 Task: Add a signature Jazmin Davis containing Best wishes for a happy National Teachers Day, Jazmin Davis to email address softage.8@softage.net and add a folder Assignments
Action: Mouse moved to (102, 141)
Screenshot: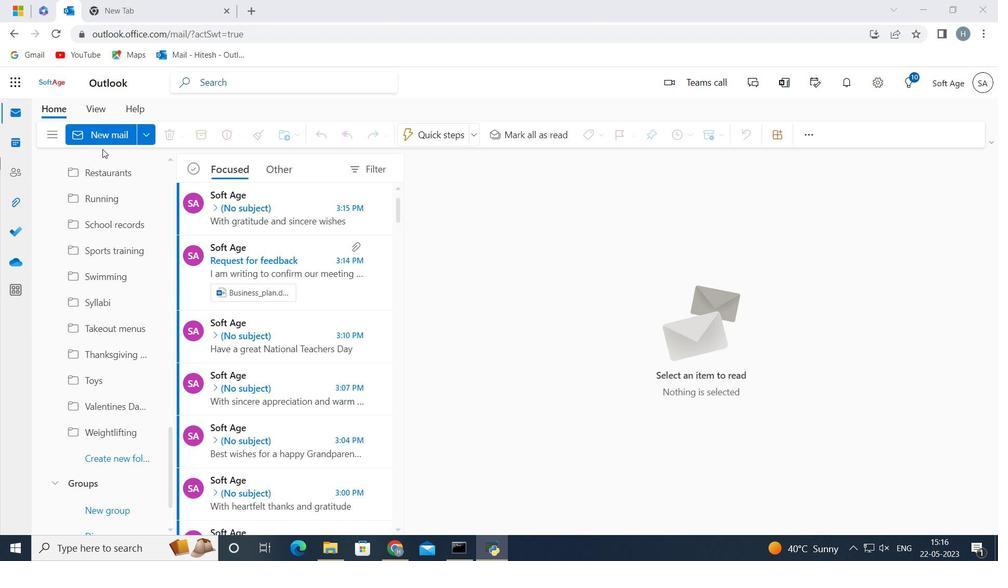 
Action: Mouse pressed left at (102, 141)
Screenshot: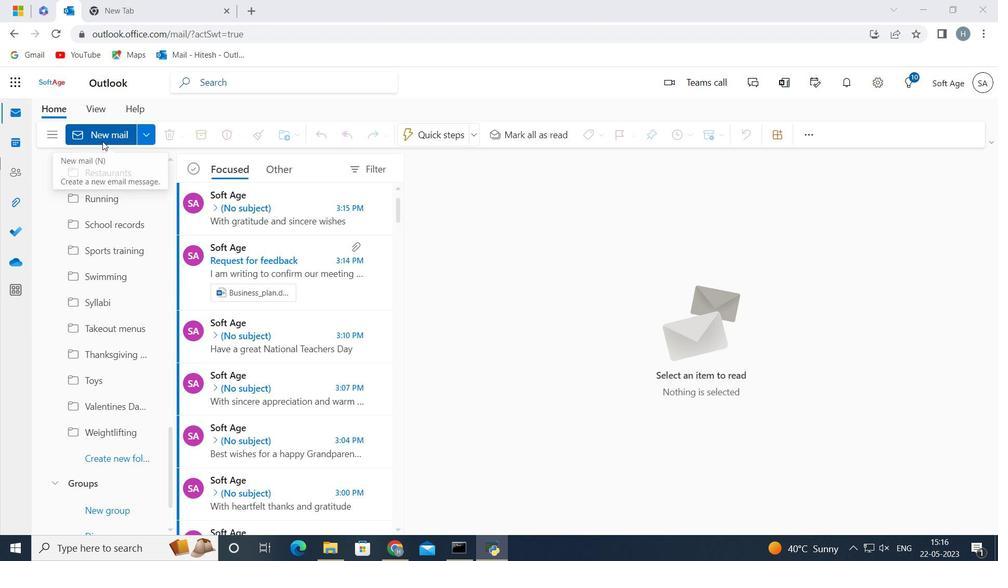 
Action: Mouse moved to (817, 139)
Screenshot: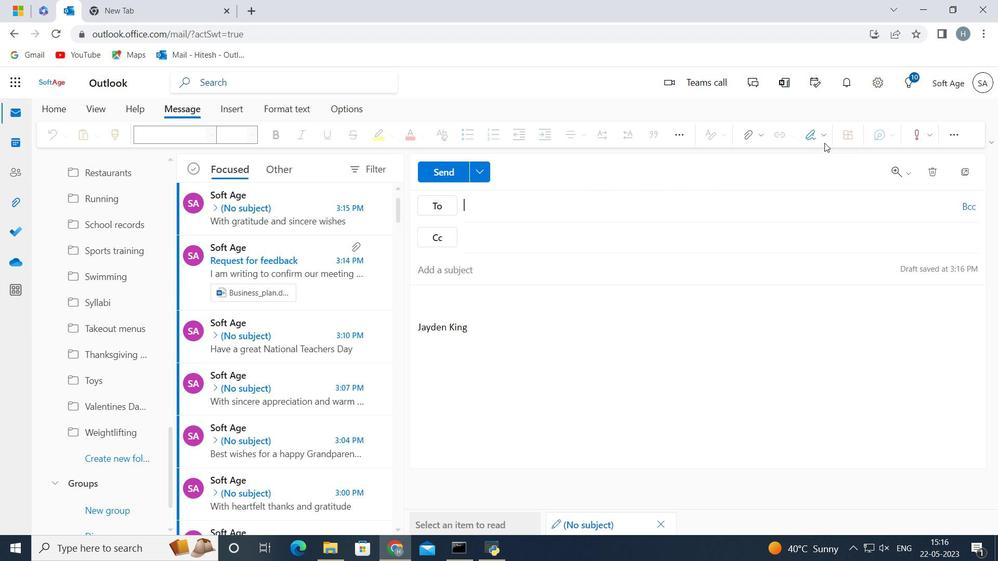 
Action: Mouse pressed left at (817, 139)
Screenshot: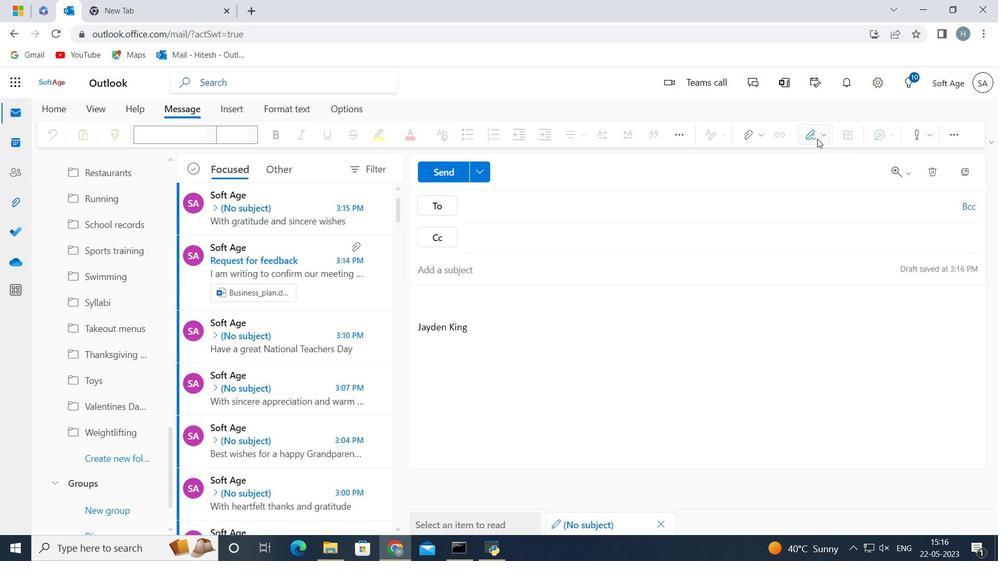 
Action: Mouse moved to (776, 326)
Screenshot: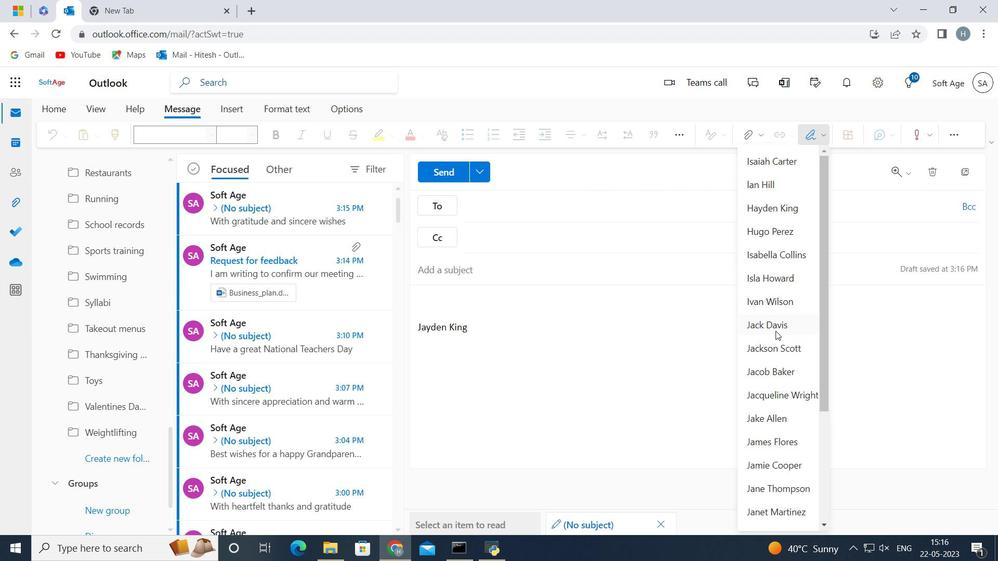 
Action: Mouse scrolled (776, 325) with delta (0, 0)
Screenshot: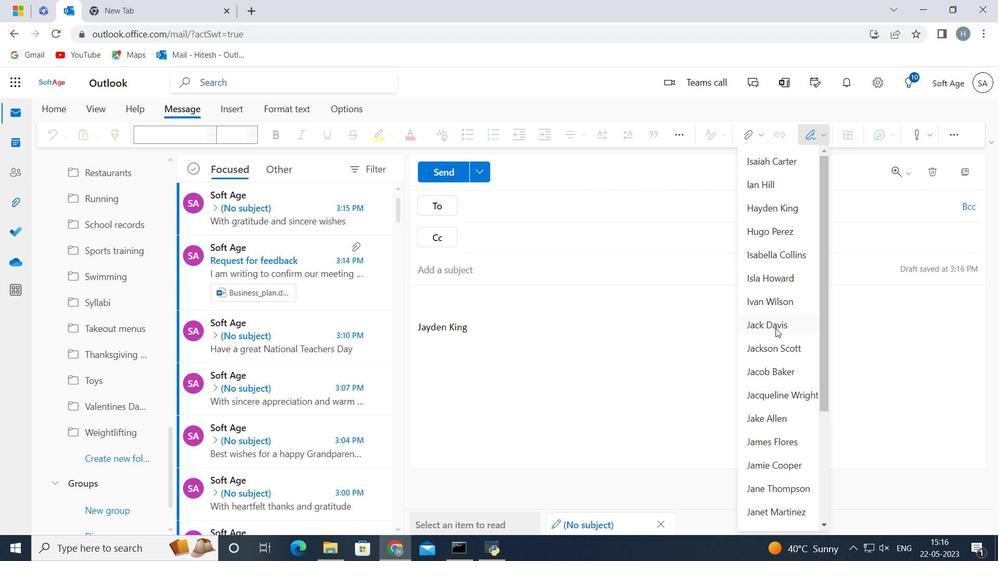 
Action: Mouse scrolled (776, 325) with delta (0, 0)
Screenshot: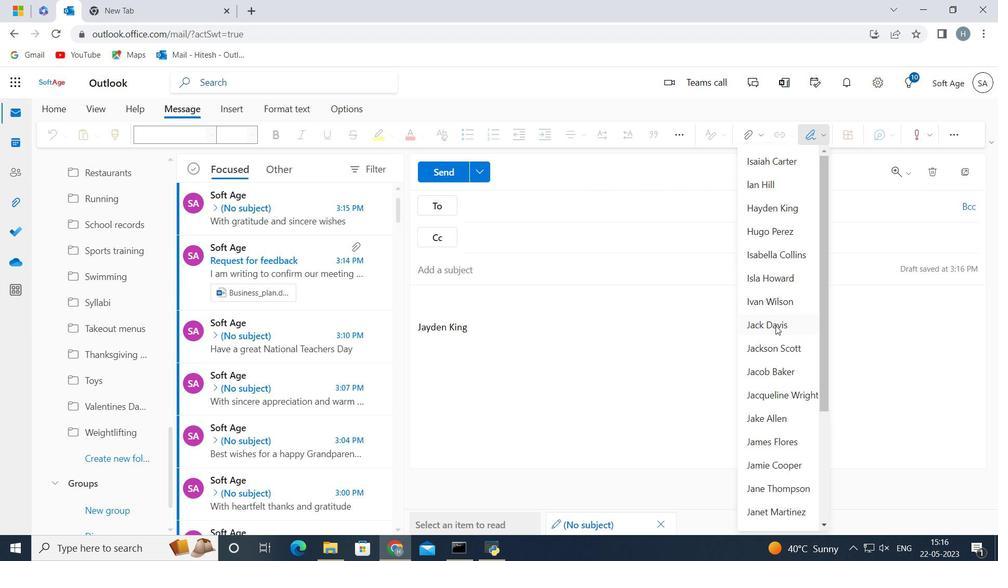 
Action: Mouse scrolled (776, 325) with delta (0, 0)
Screenshot: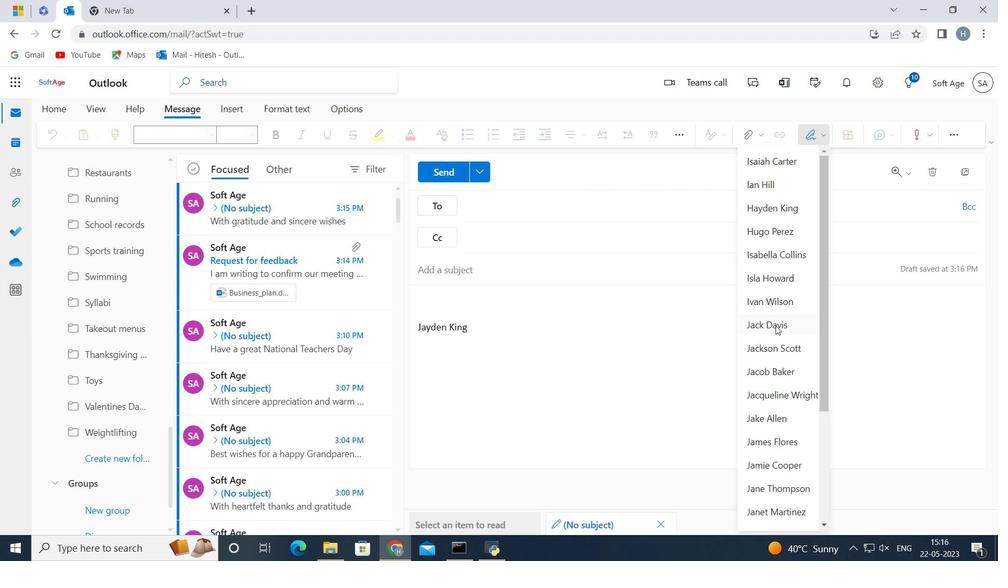 
Action: Mouse scrolled (776, 325) with delta (0, 0)
Screenshot: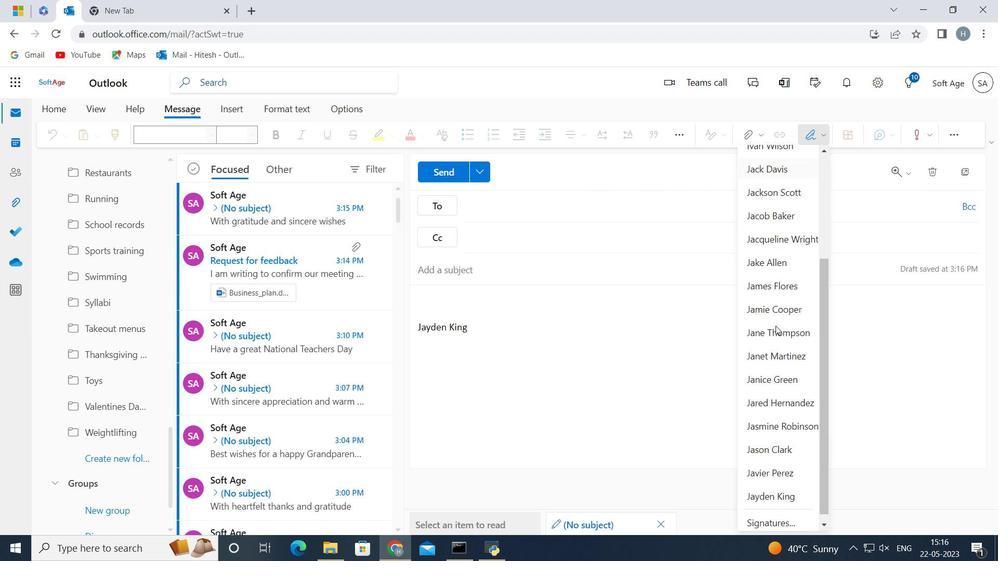 
Action: Mouse scrolled (776, 325) with delta (0, 0)
Screenshot: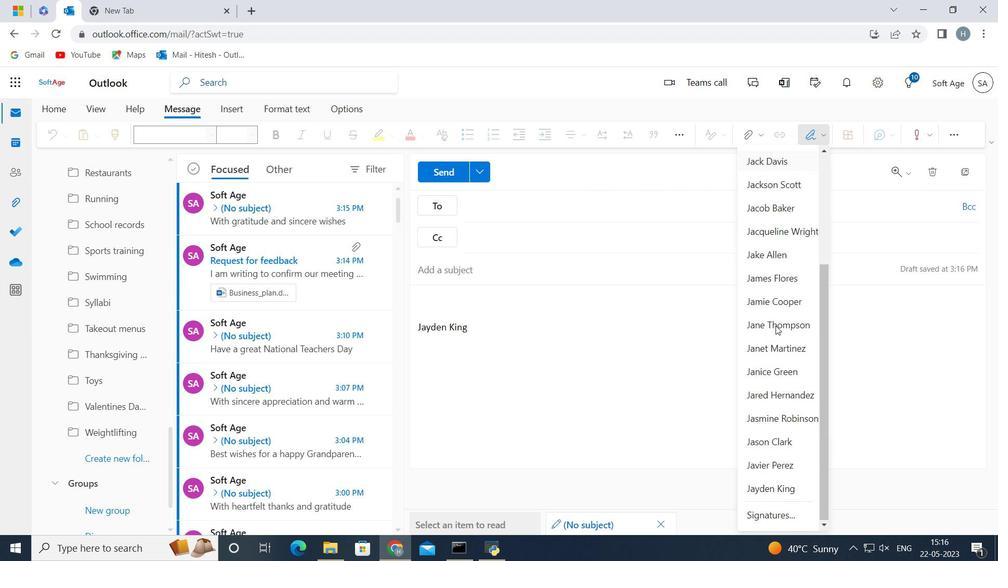 
Action: Mouse scrolled (776, 325) with delta (0, 0)
Screenshot: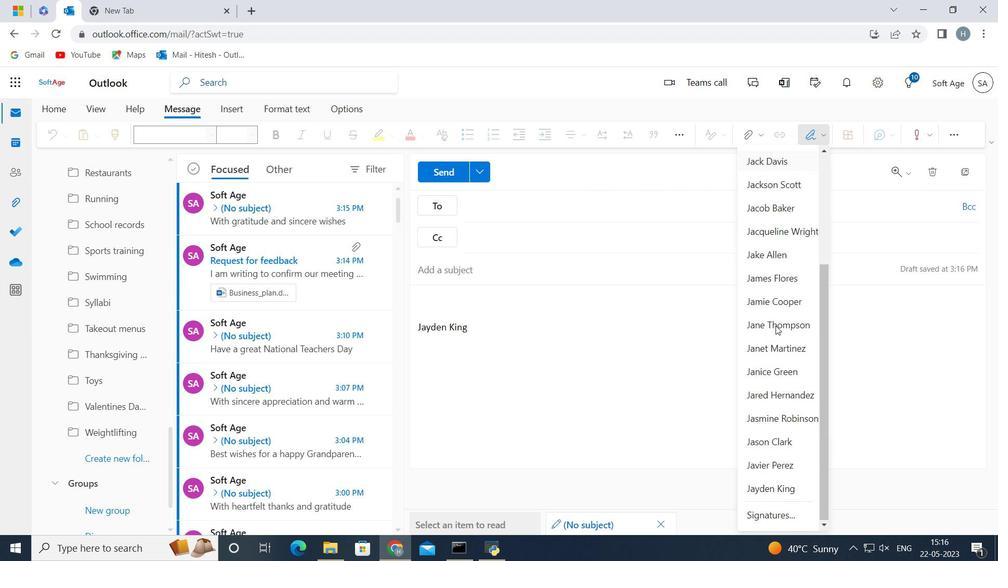
Action: Mouse scrolled (776, 325) with delta (0, 0)
Screenshot: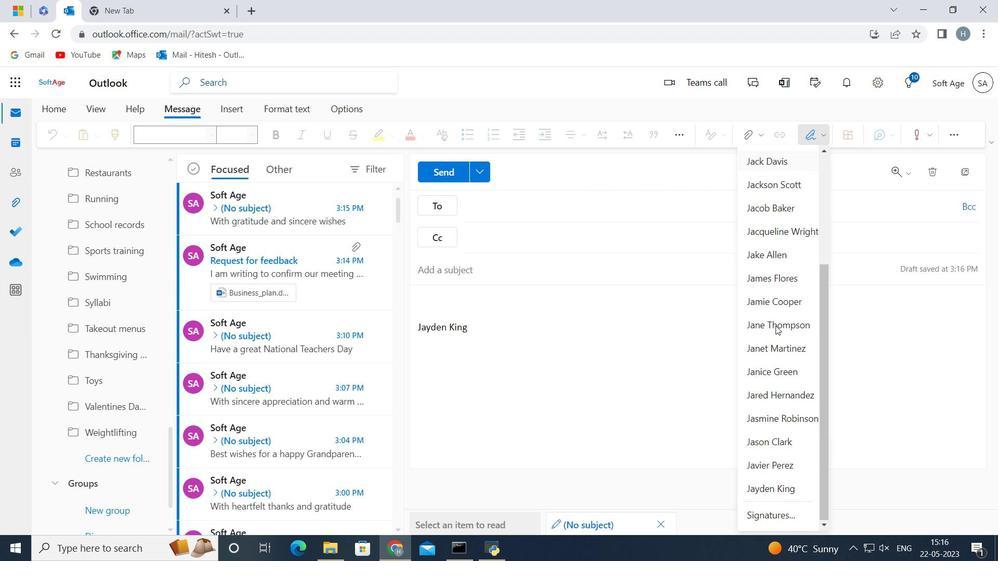 
Action: Mouse scrolled (776, 325) with delta (0, 0)
Screenshot: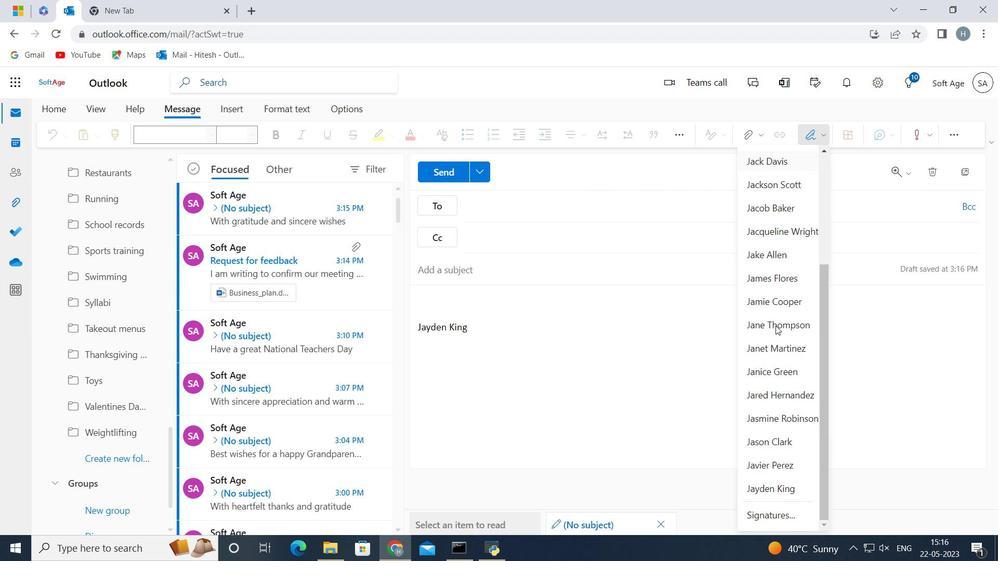 
Action: Mouse moved to (773, 513)
Screenshot: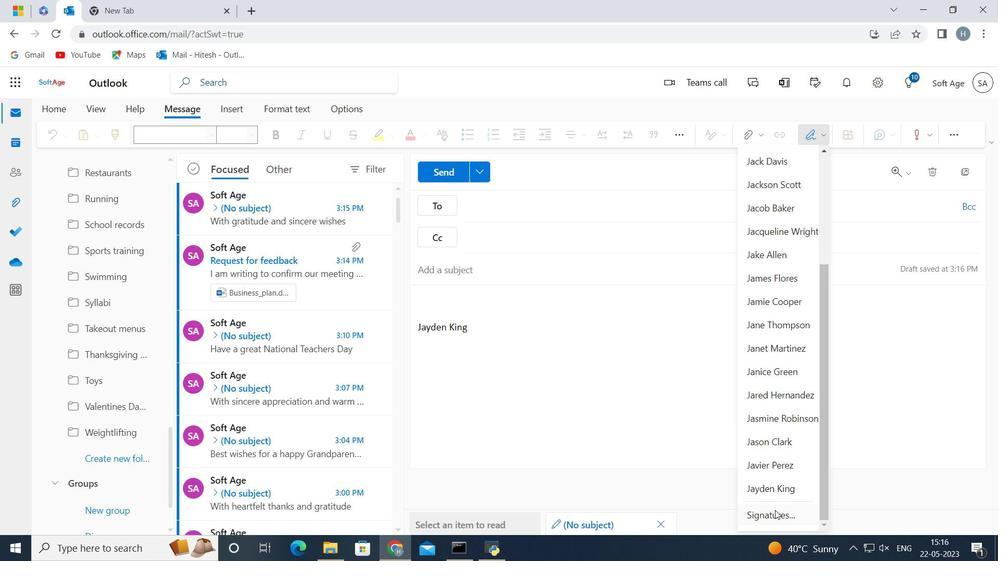 
Action: Mouse pressed left at (773, 513)
Screenshot: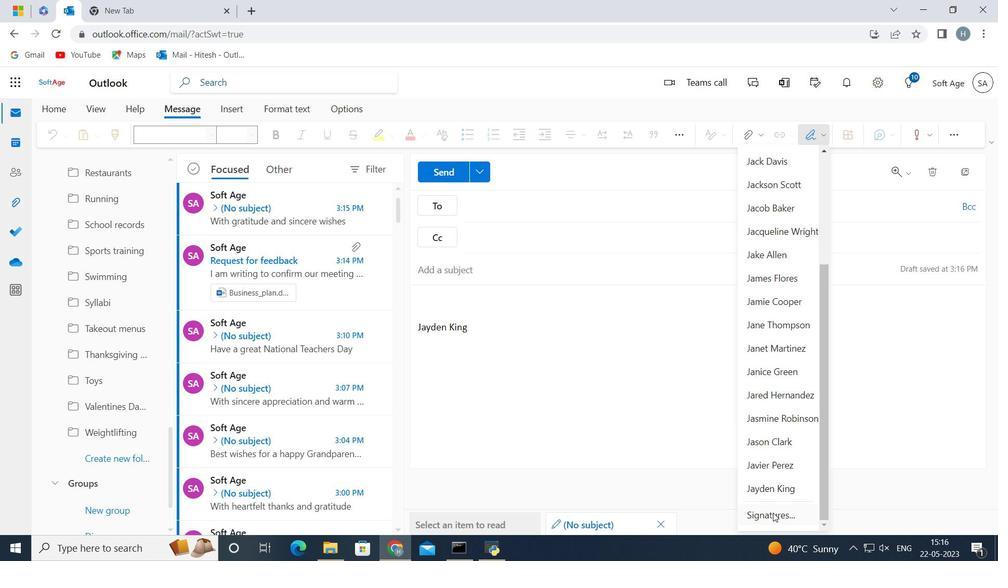 
Action: Mouse moved to (710, 236)
Screenshot: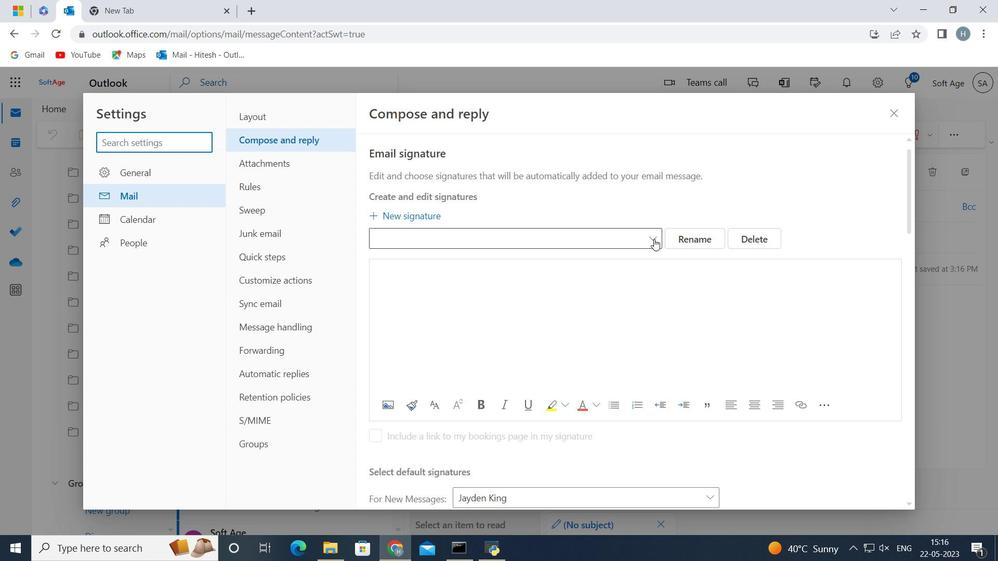 
Action: Mouse pressed left at (710, 236)
Screenshot: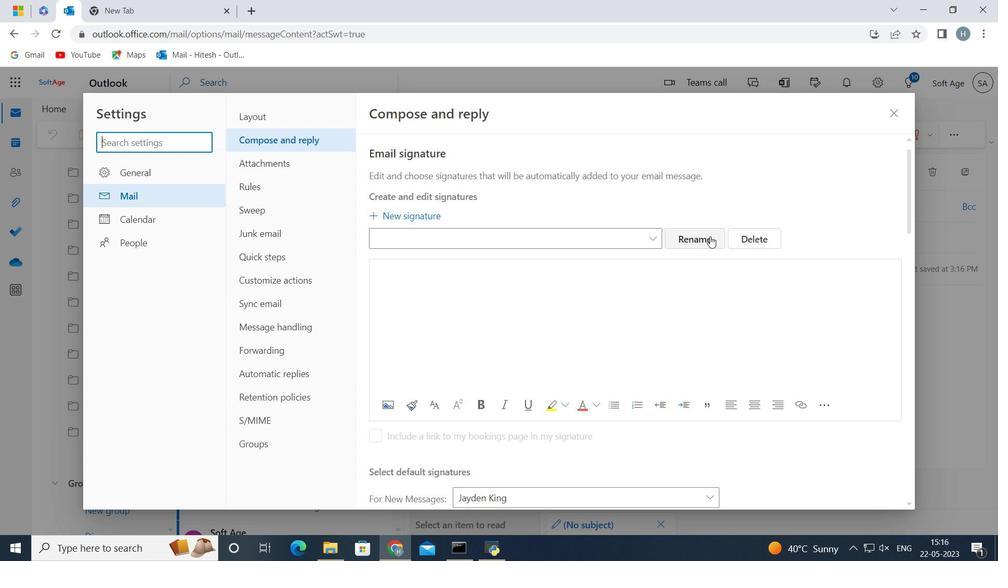 
Action: Mouse moved to (680, 239)
Screenshot: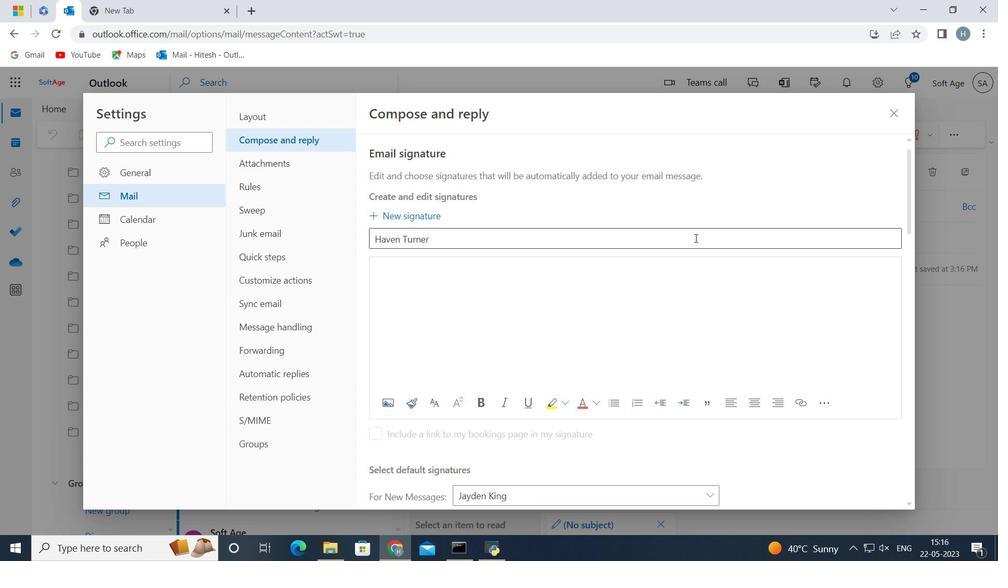 
Action: Mouse pressed left at (680, 239)
Screenshot: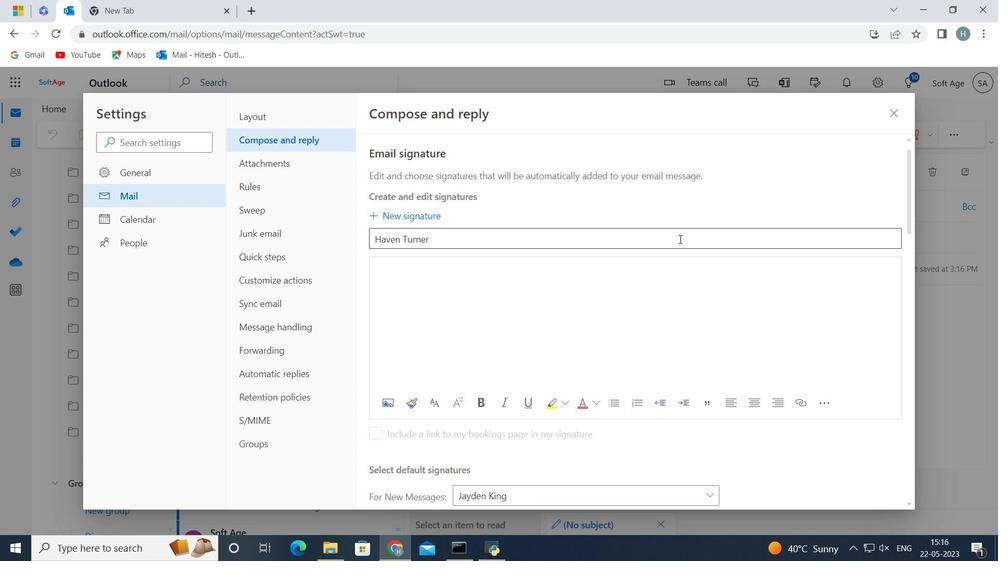 
Action: Key pressed <Key.backspace><Key.backspace><Key.backspace><Key.backspace><Key.backspace><Key.backspace><Key.backspace><Key.backspace><Key.backspace><Key.backspace><Key.backspace><Key.backspace><Key.backspace><Key.backspace><Key.backspace><Key.backspace><Key.backspace><Key.backspace><Key.backspace><Key.shift>Jazmin<Key.space><Key.shift>Davis
Screenshot: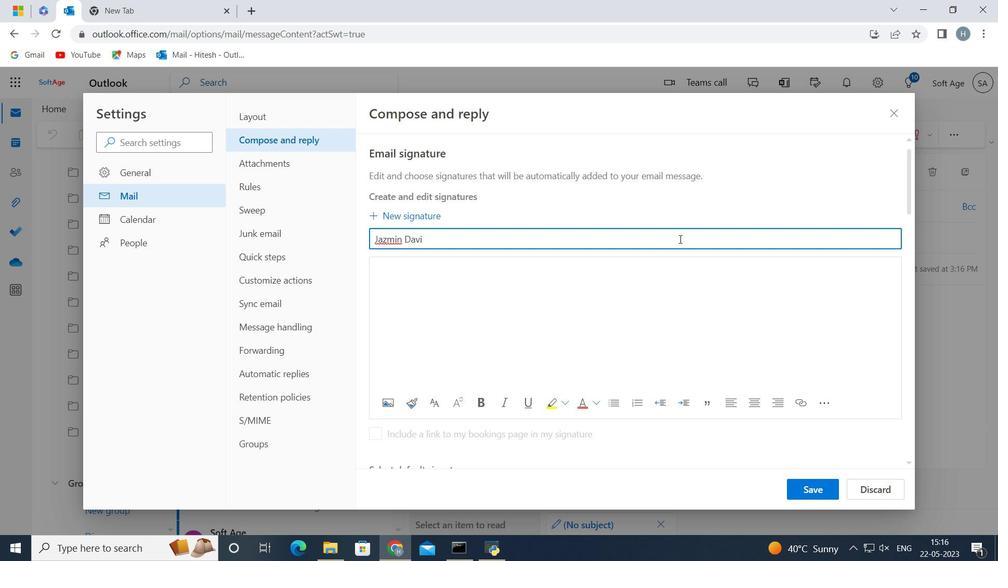 
Action: Mouse moved to (609, 314)
Screenshot: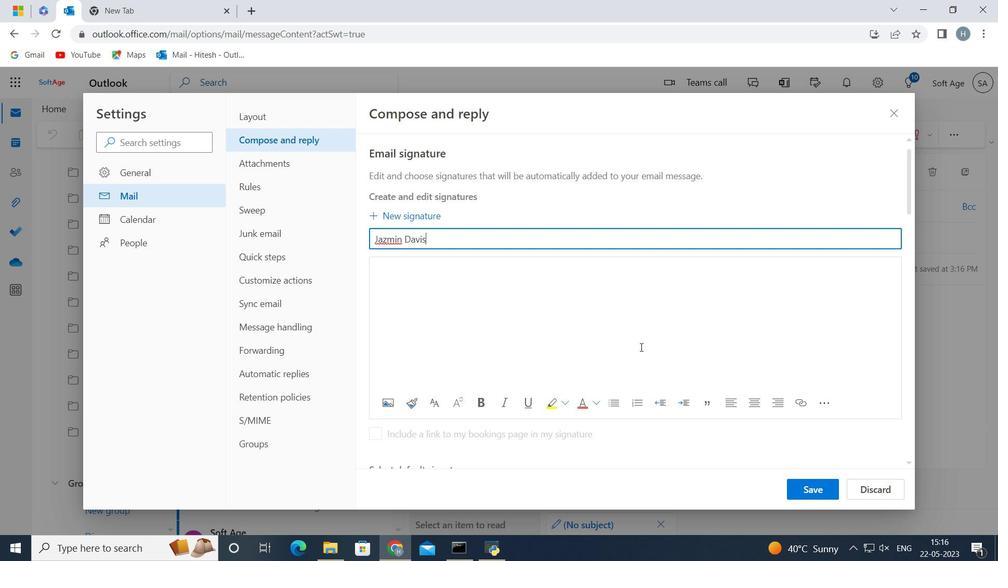
Action: Mouse pressed left at (609, 314)
Screenshot: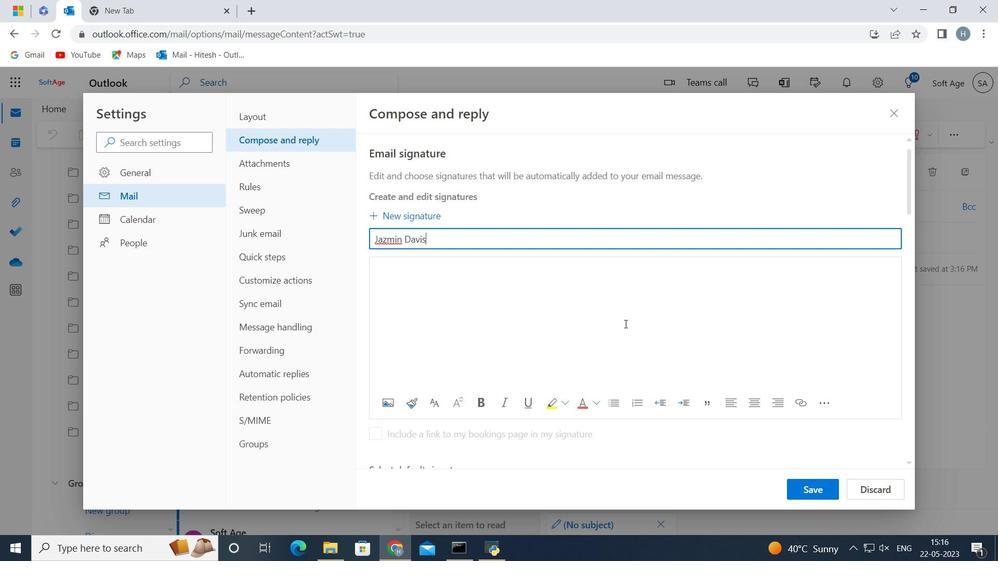 
Action: Mouse moved to (538, 303)
Screenshot: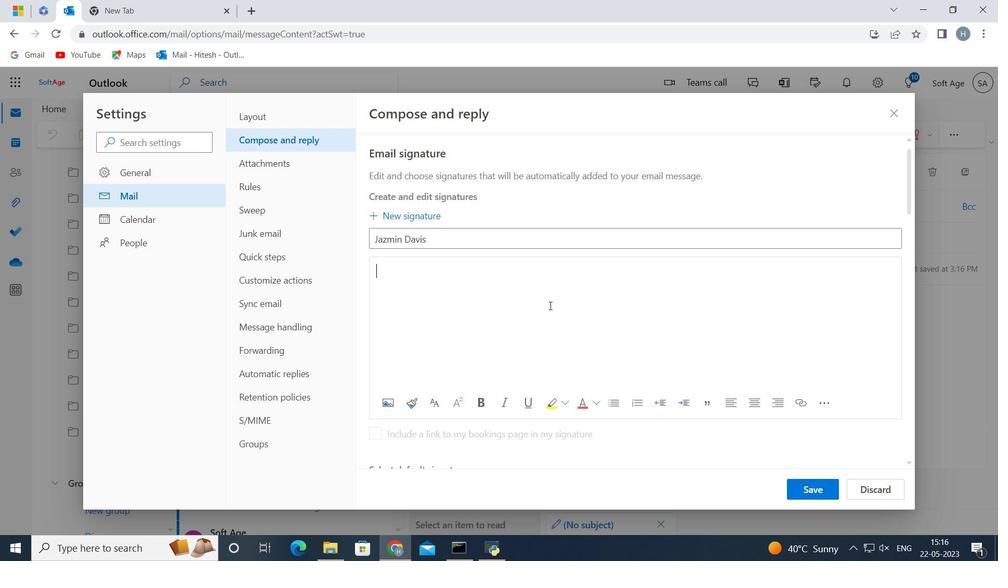 
Action: Key pressed <Key.shift>J
Screenshot: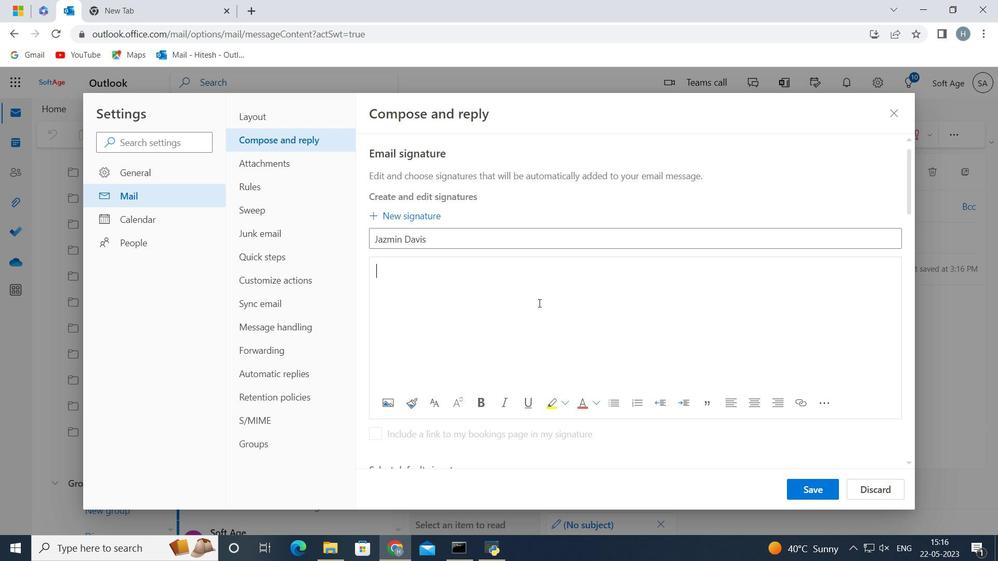 
Action: Mouse moved to (514, 0)
Screenshot: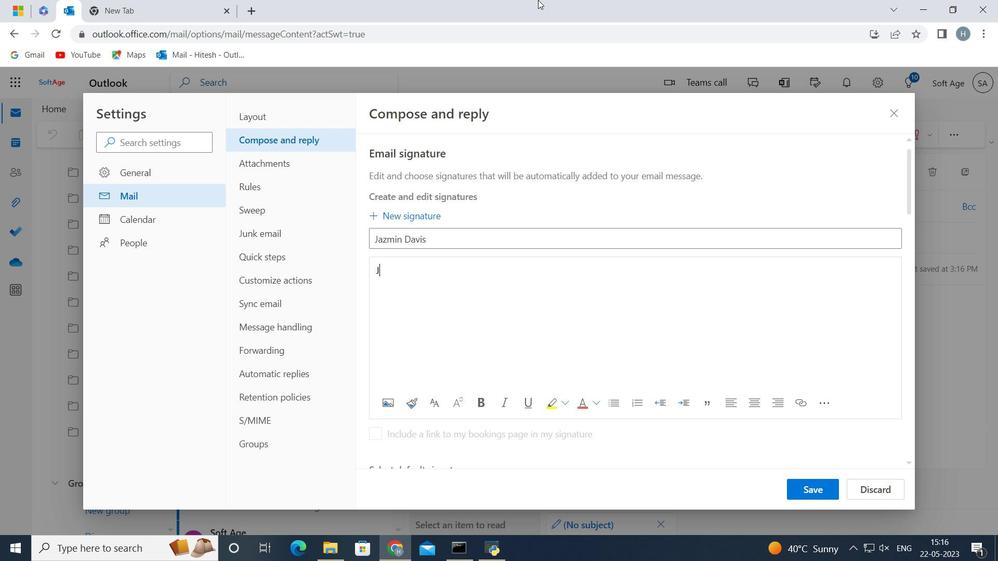 
Action: Key pressed azmin<Key.space><Key.shift>Davis<Key.space>
Screenshot: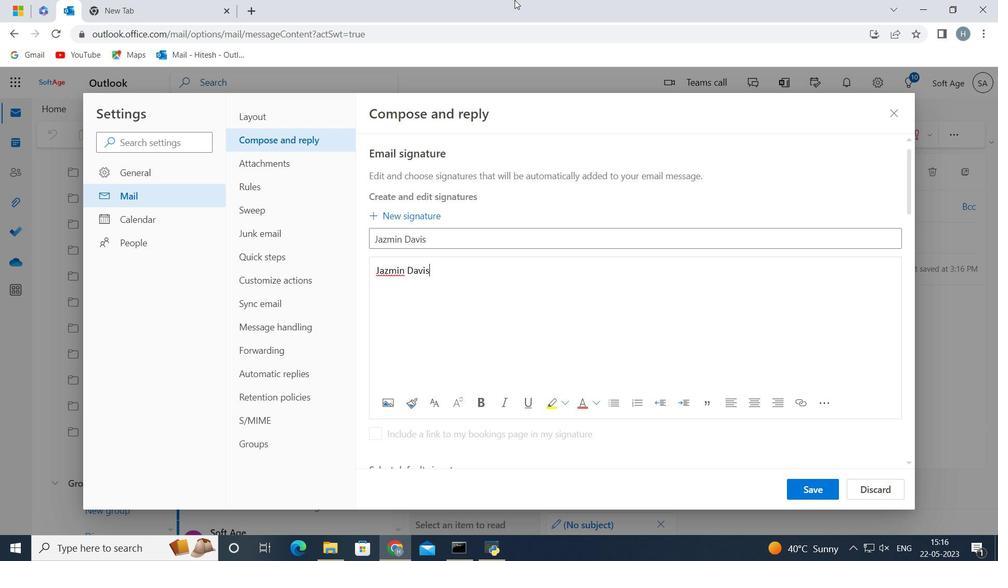 
Action: Mouse moved to (805, 492)
Screenshot: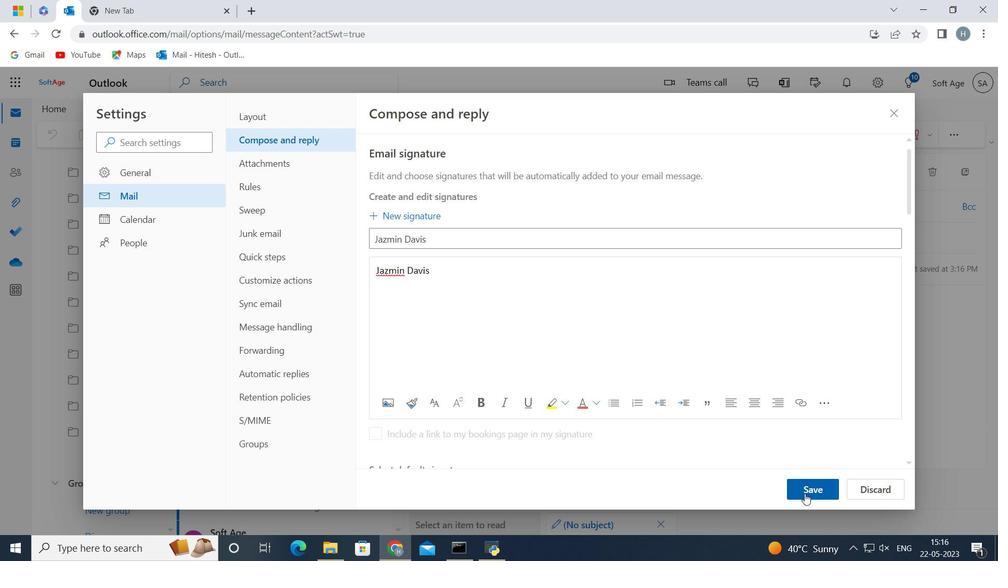 
Action: Mouse pressed left at (805, 492)
Screenshot: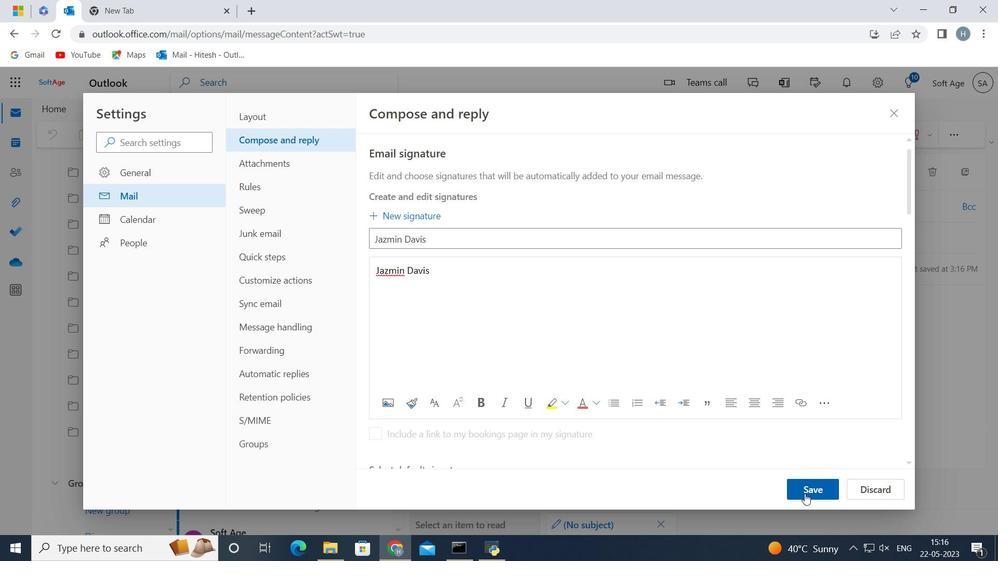 
Action: Mouse moved to (762, 282)
Screenshot: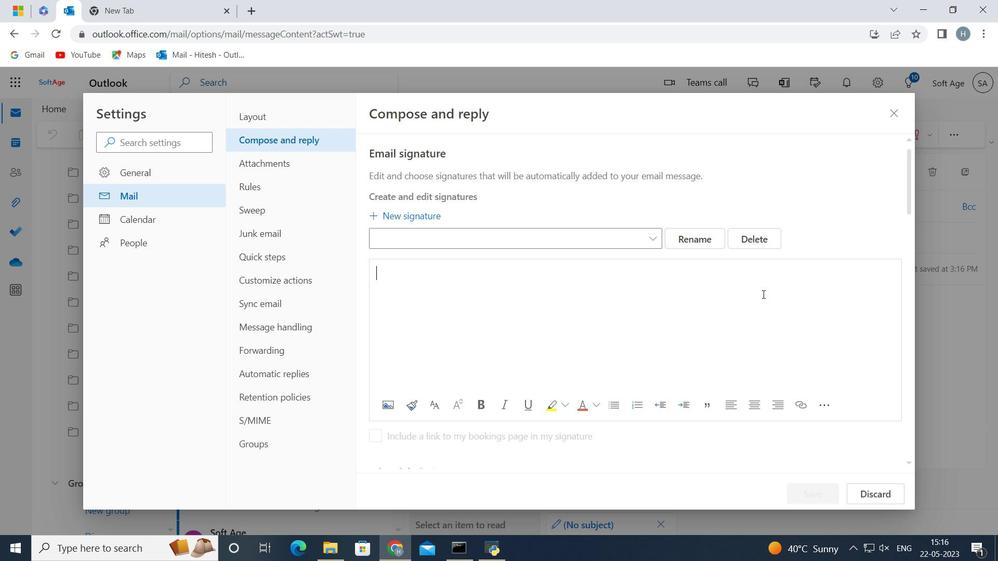 
Action: Mouse scrolled (762, 281) with delta (0, 0)
Screenshot: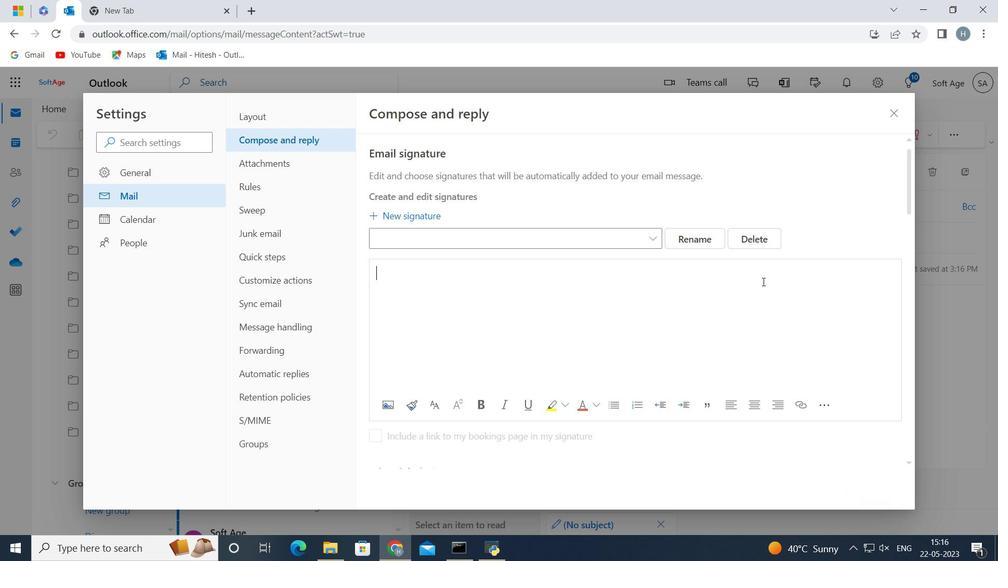 
Action: Mouse scrolled (762, 281) with delta (0, 0)
Screenshot: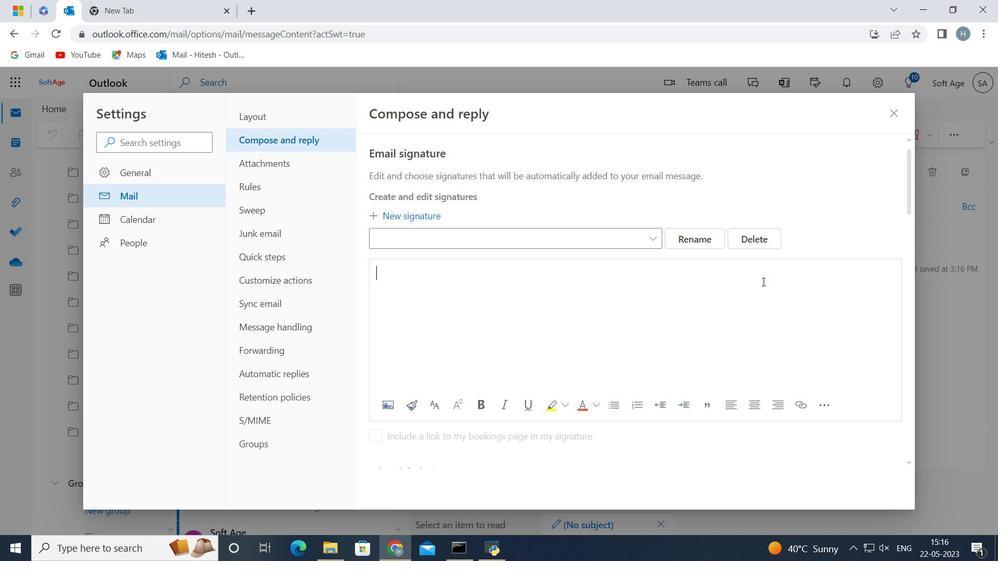 
Action: Mouse moved to (712, 239)
Screenshot: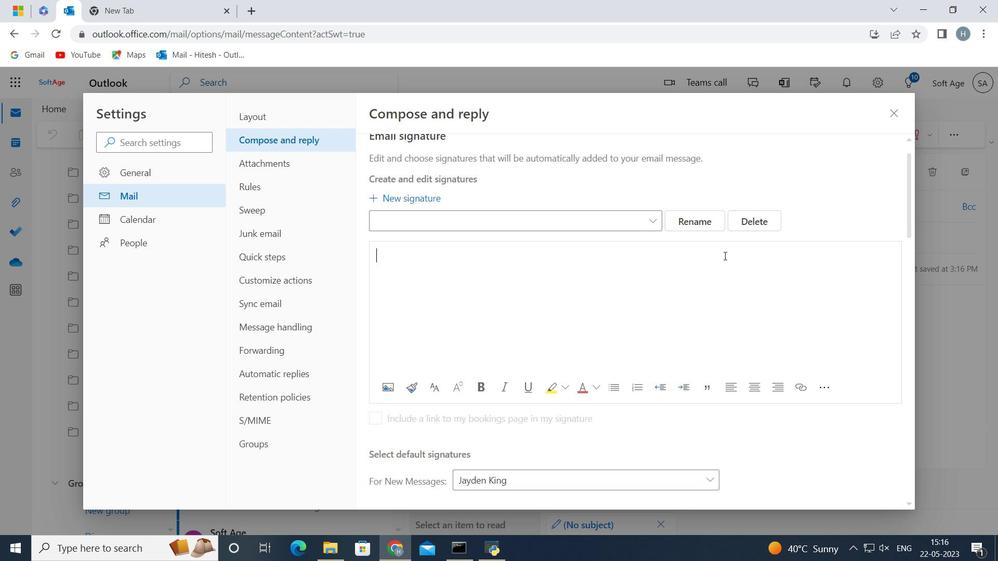 
Action: Mouse scrolled (712, 239) with delta (0, 0)
Screenshot: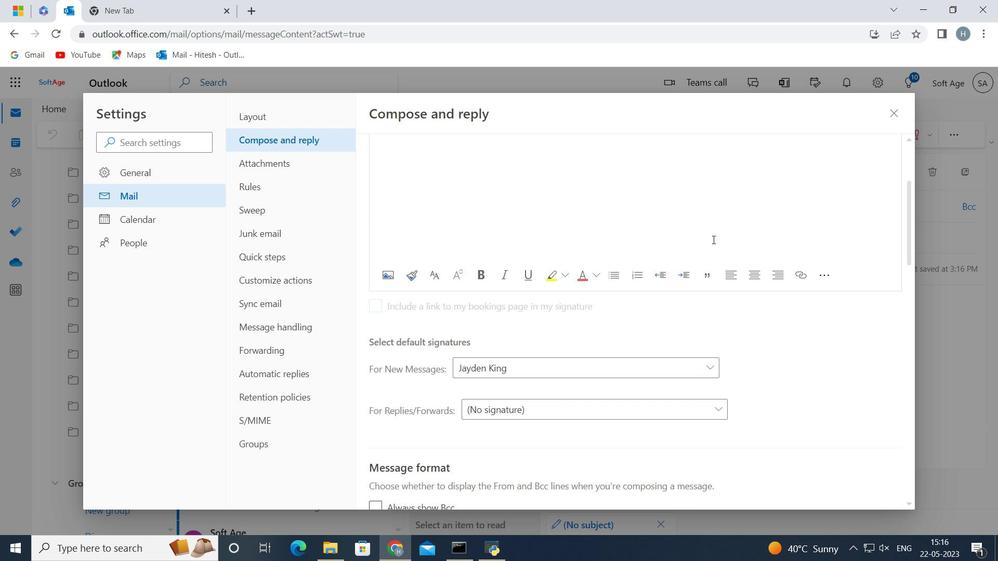 
Action: Mouse scrolled (712, 239) with delta (0, 0)
Screenshot: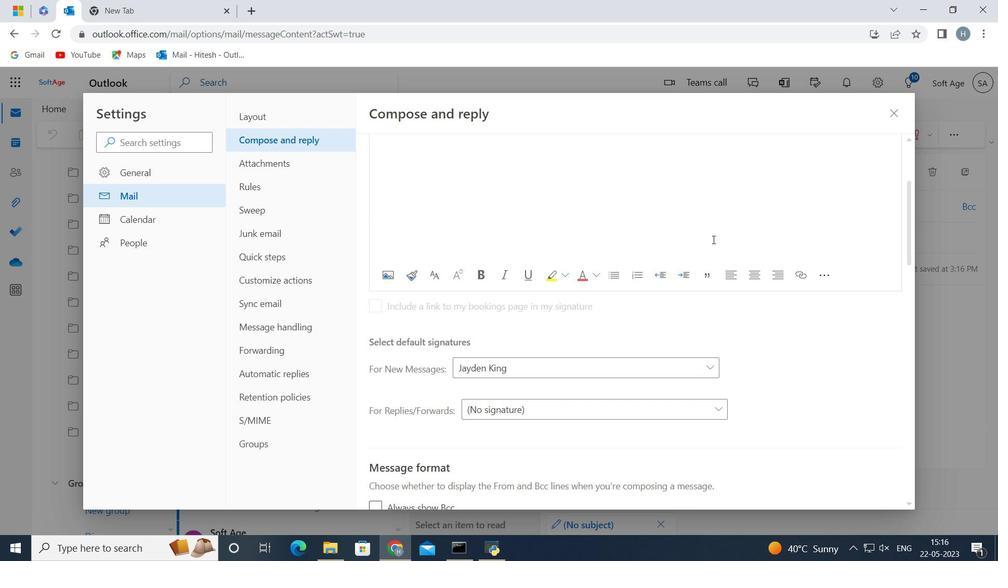 
Action: Mouse moved to (701, 239)
Screenshot: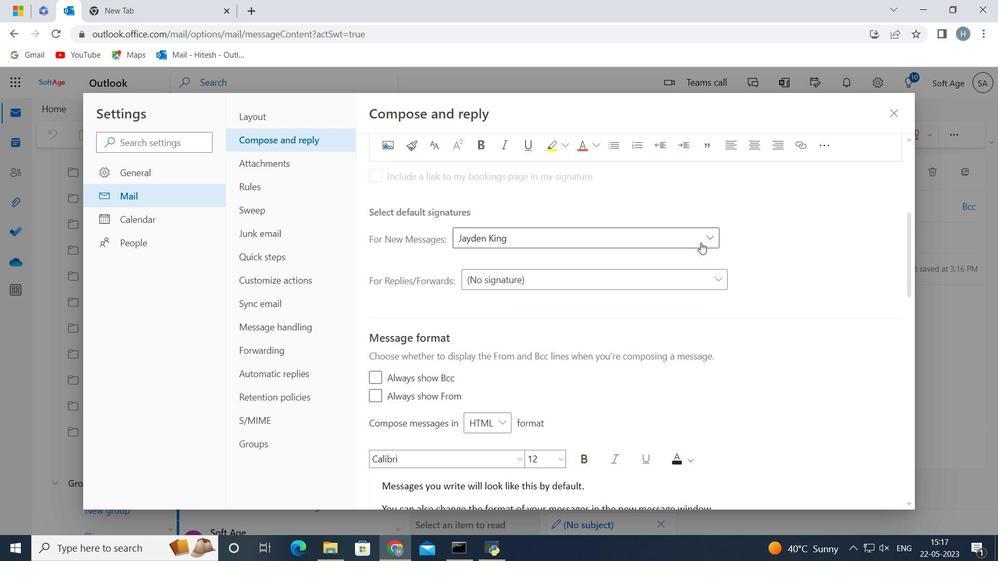 
Action: Mouse pressed left at (701, 239)
Screenshot: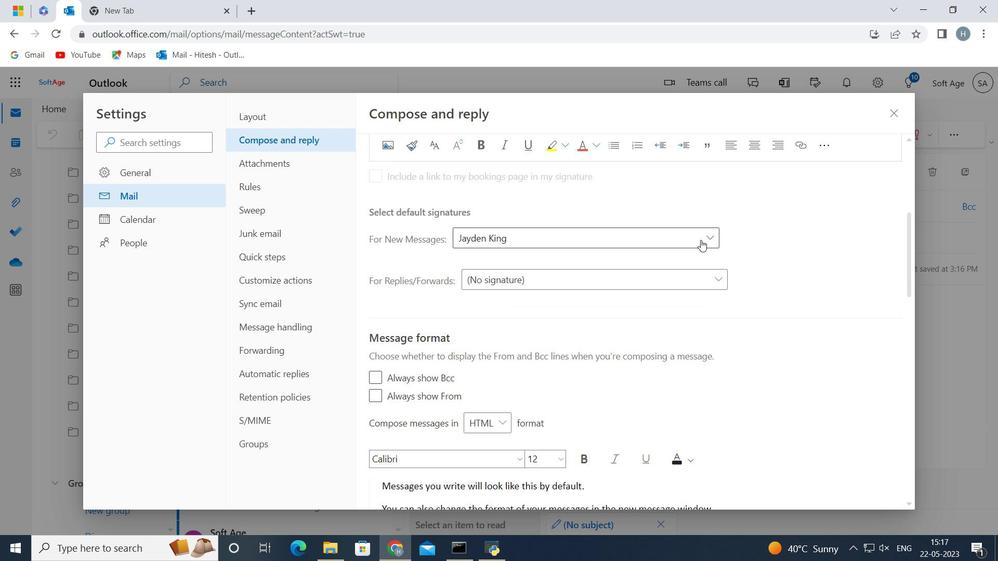 
Action: Mouse moved to (754, 518)
Screenshot: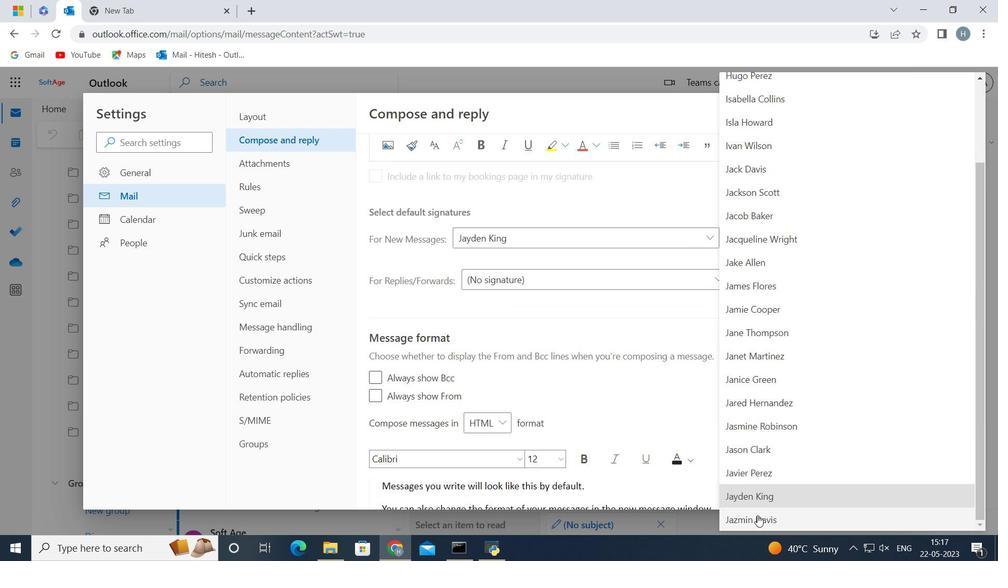 
Action: Mouse pressed left at (754, 518)
Screenshot: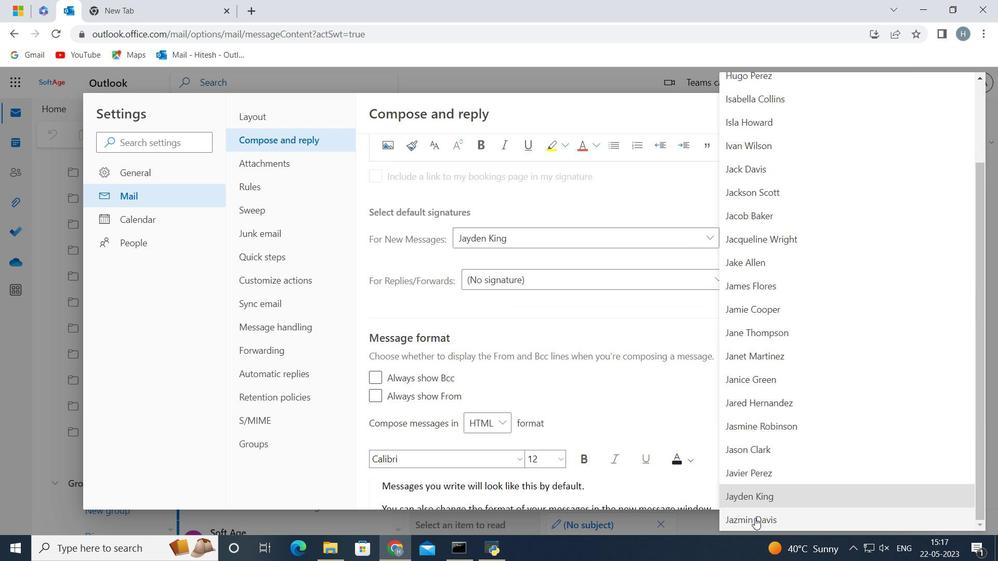 
Action: Mouse moved to (819, 486)
Screenshot: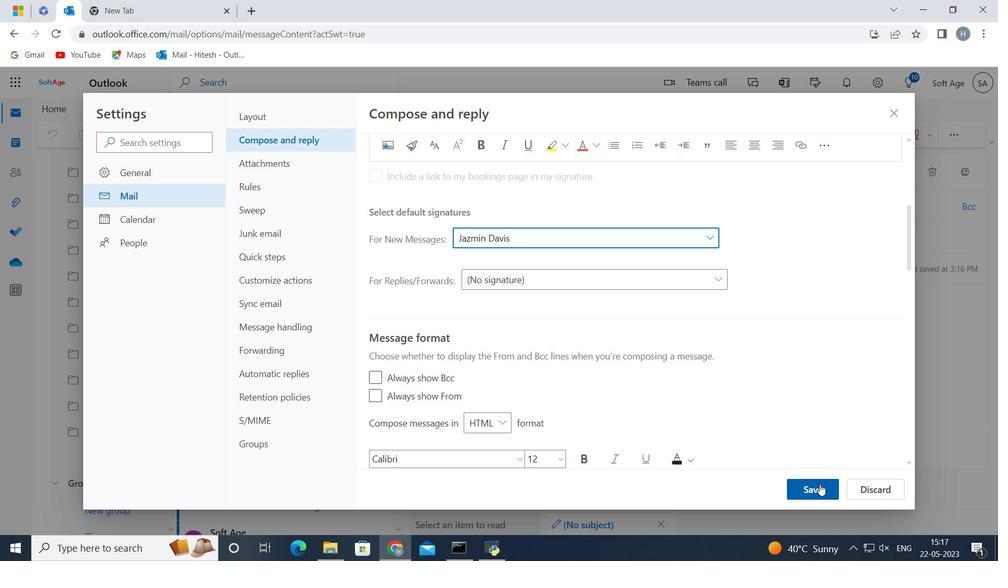 
Action: Mouse pressed left at (819, 486)
Screenshot: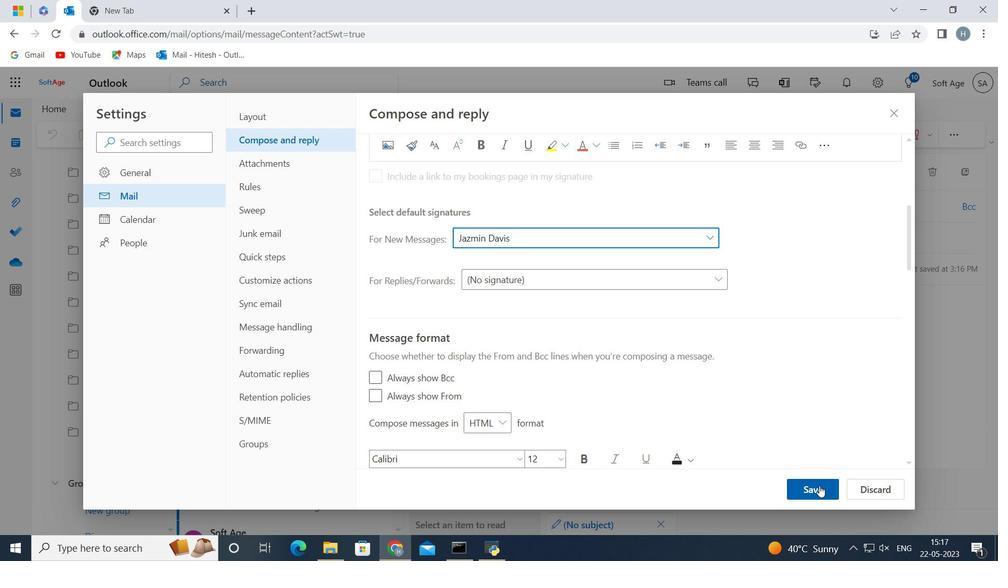
Action: Mouse moved to (899, 115)
Screenshot: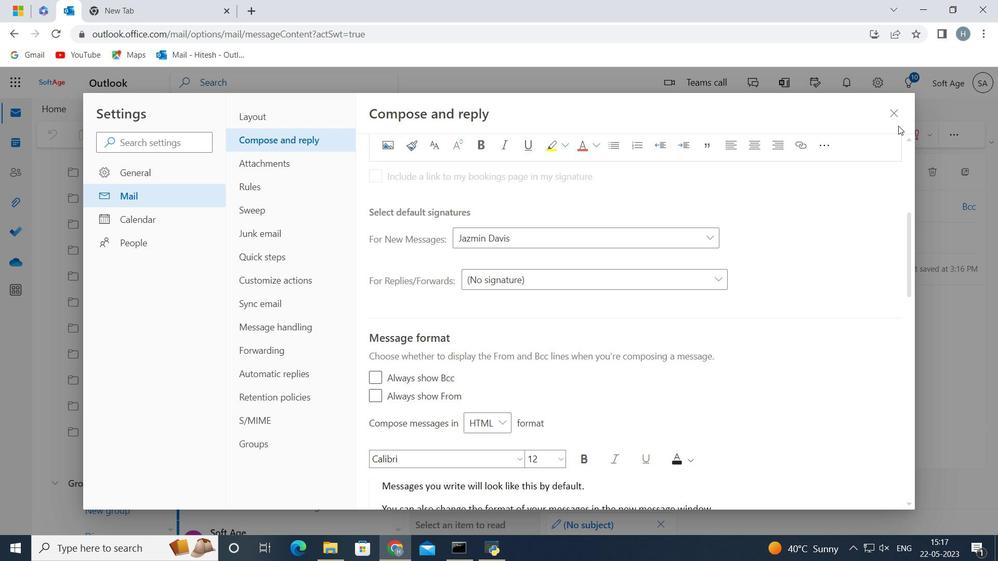 
Action: Mouse pressed left at (899, 115)
Screenshot: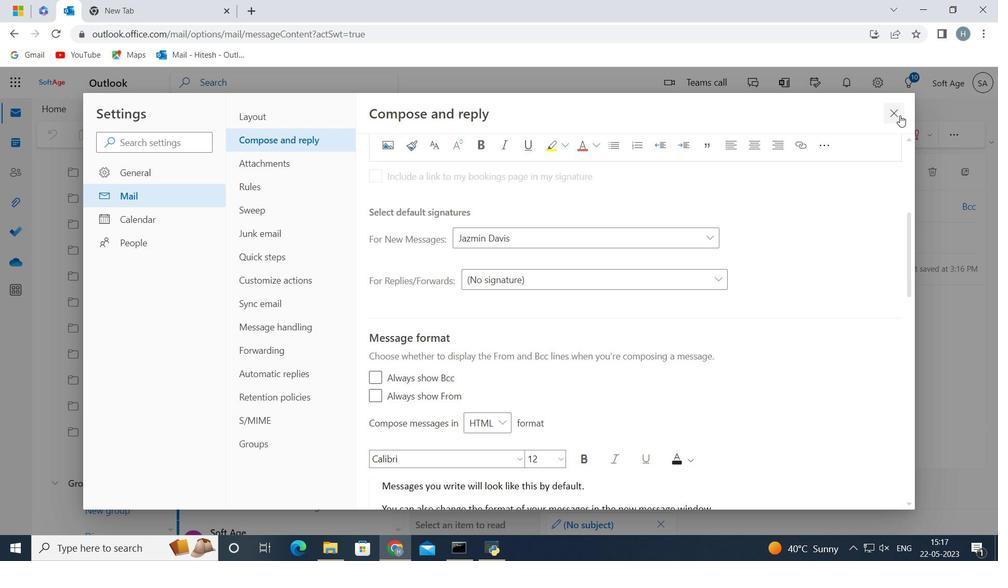 
Action: Mouse moved to (511, 319)
Screenshot: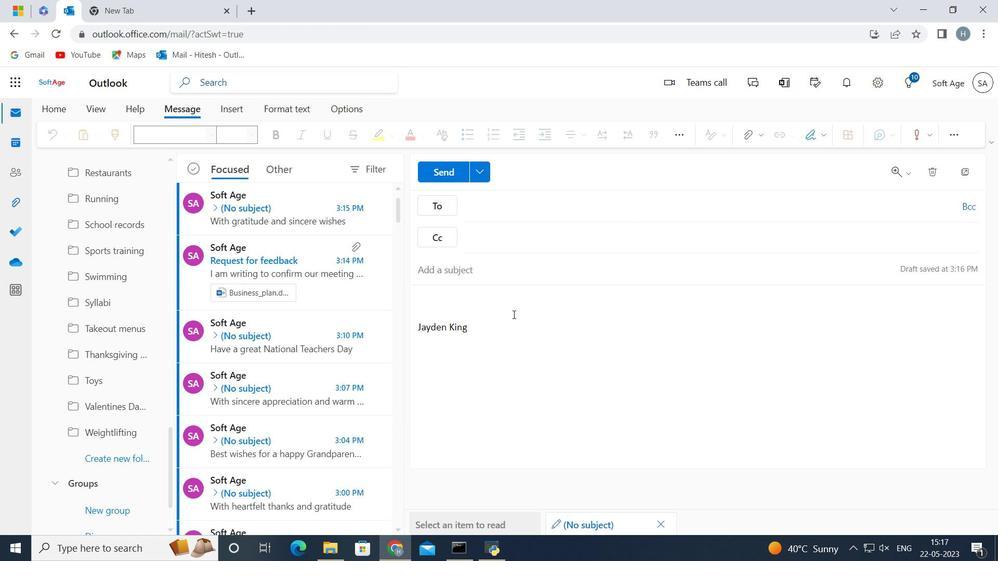 
Action: Mouse pressed left at (511, 319)
Screenshot: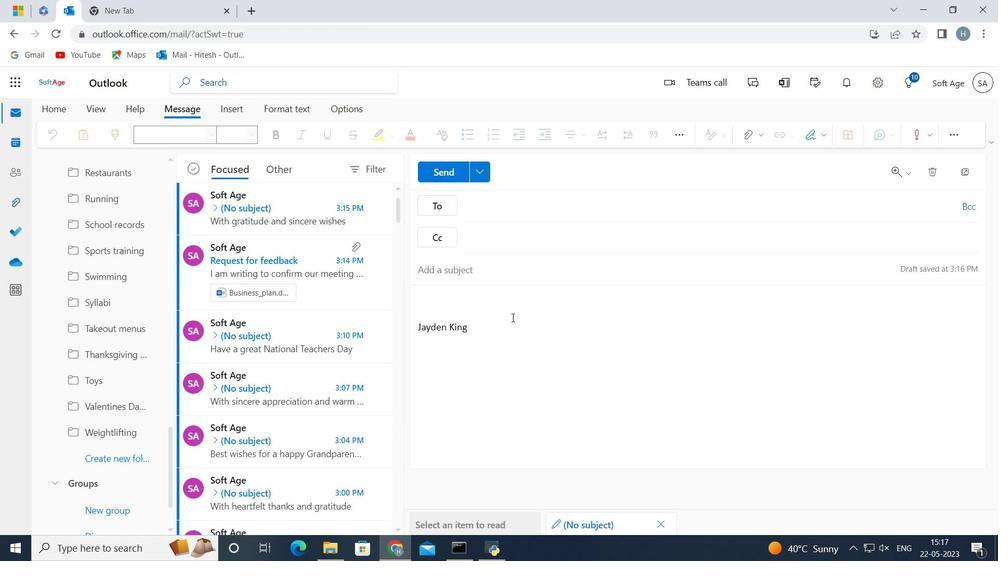 
Action: Mouse moved to (511, 333)
Screenshot: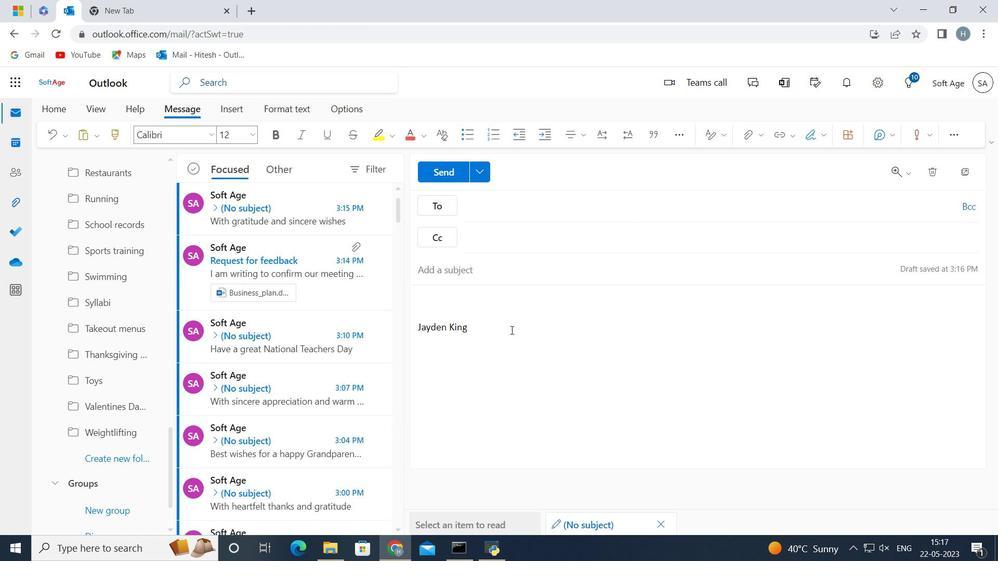
Action: Mouse pressed left at (511, 333)
Screenshot: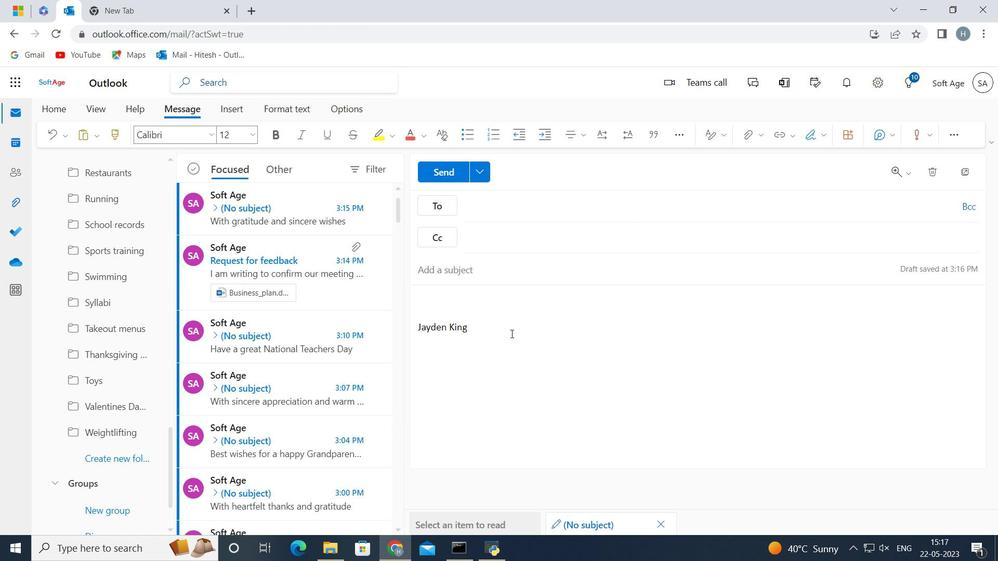 
Action: Mouse moved to (511, 334)
Screenshot: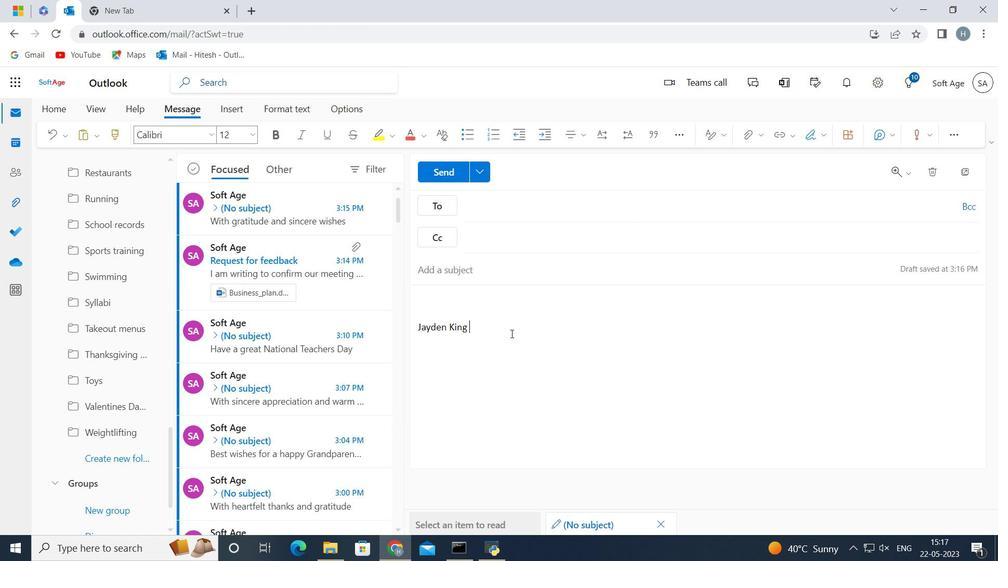 
Action: Key pressed <Key.backspace><Key.backspace><Key.backspace><Key.backspace><Key.backspace><Key.backspace><Key.backspace><Key.backspace><Key.backspace><Key.backspace><Key.backspace><Key.backspace><Key.backspace><Key.backspace><Key.backspace><Key.backspace><Key.backspace><Key.backspace><Key.backspace><Key.backspace><Key.backspace><Key.backspace><Key.backspace><Key.backspace><Key.shift>Best<Key.space>wishes<Key.space>for<Key.space>a<Key.space>happy<Key.space><Key.shift>National<Key.space><Key.shift>T
Screenshot: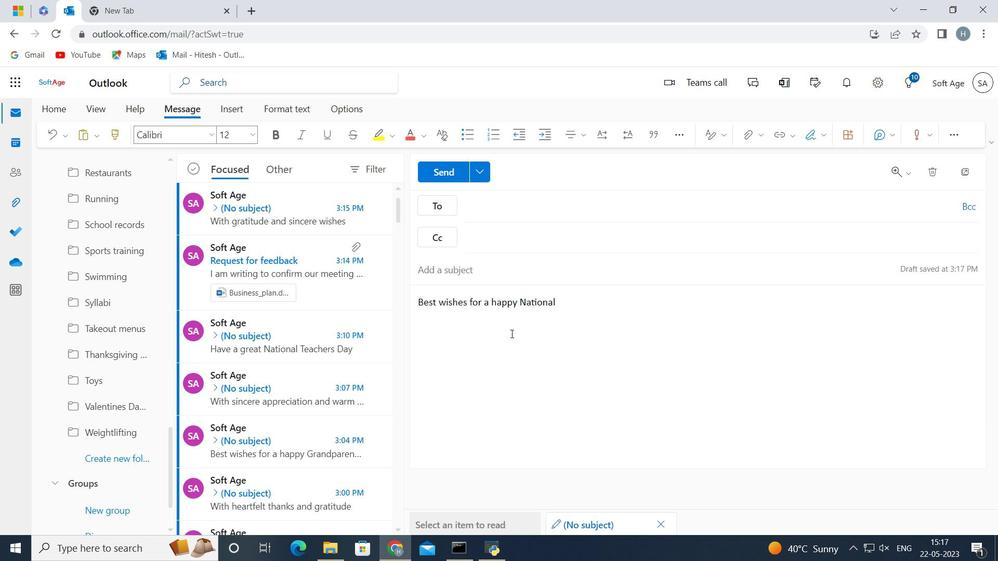 
Action: Mouse moved to (659, 282)
Screenshot: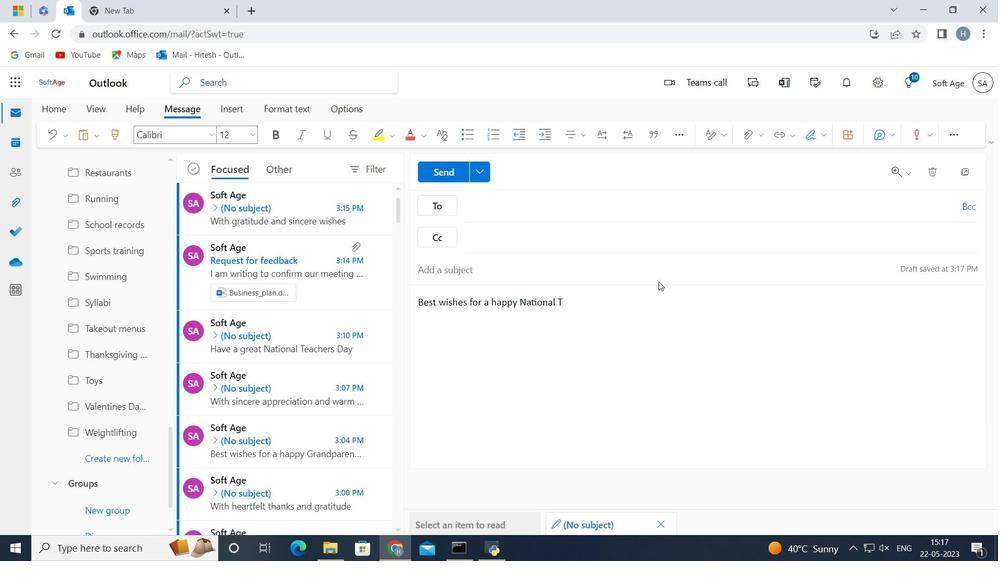 
Action: Key pressed e
Screenshot: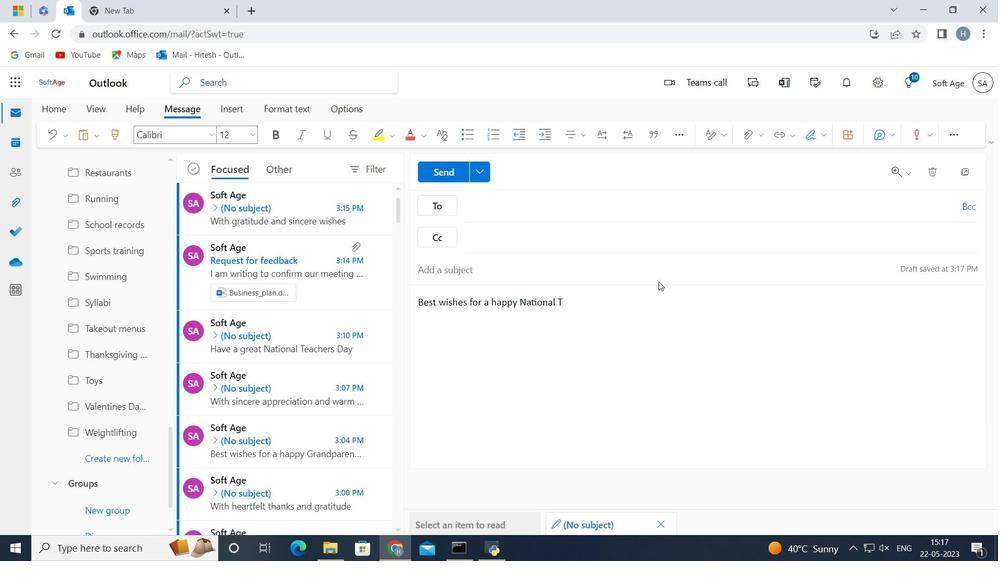 
Action: Mouse moved to (660, 281)
Screenshot: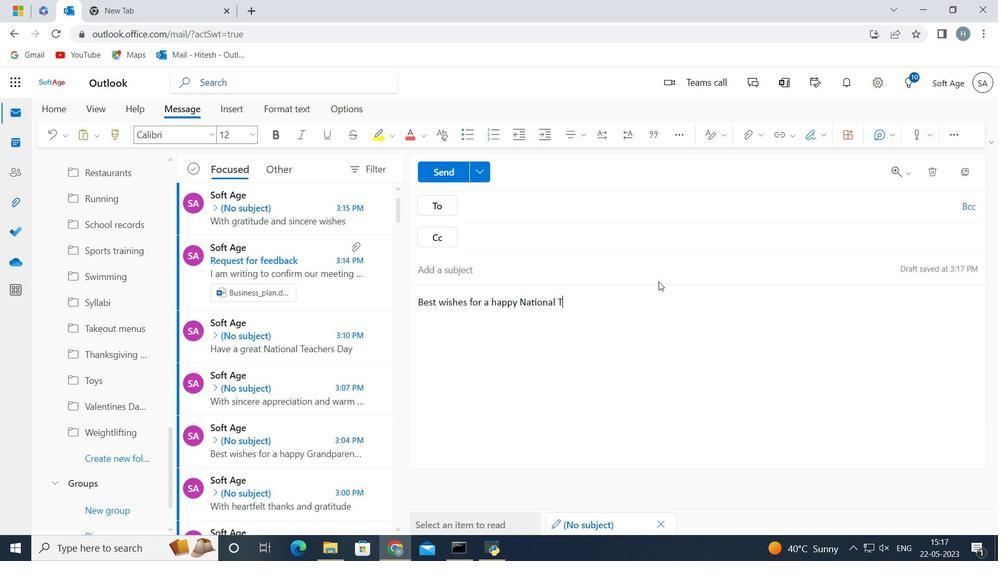 
Action: Key pressed achers<Key.space><Key.shift>Day
Screenshot: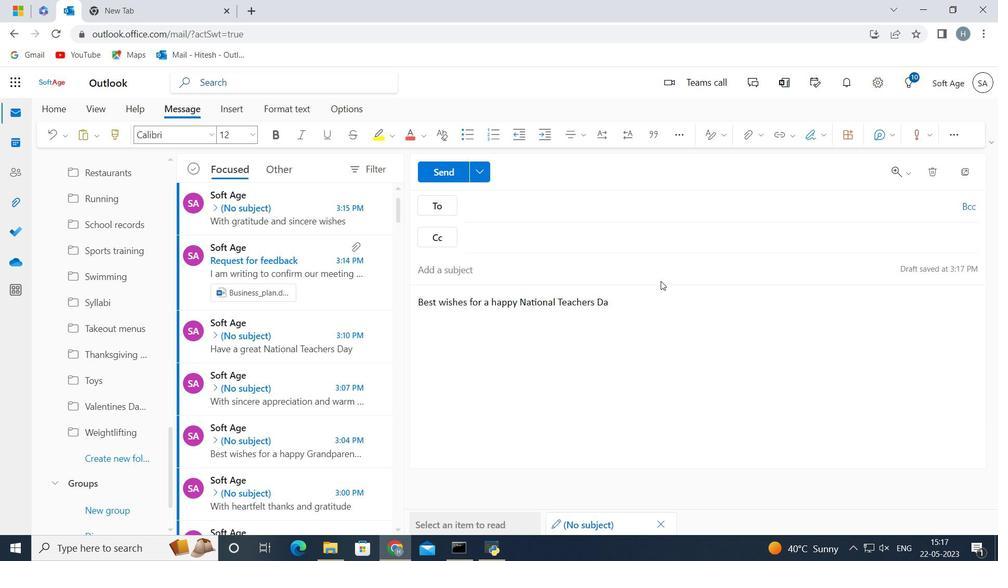 
Action: Mouse moved to (492, 201)
Screenshot: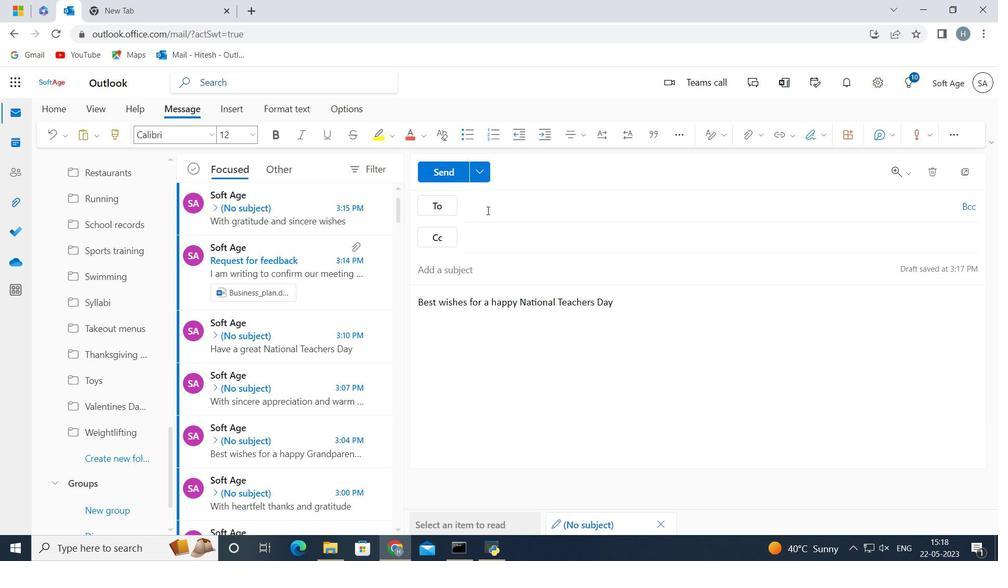 
Action: Mouse pressed left at (492, 201)
Screenshot: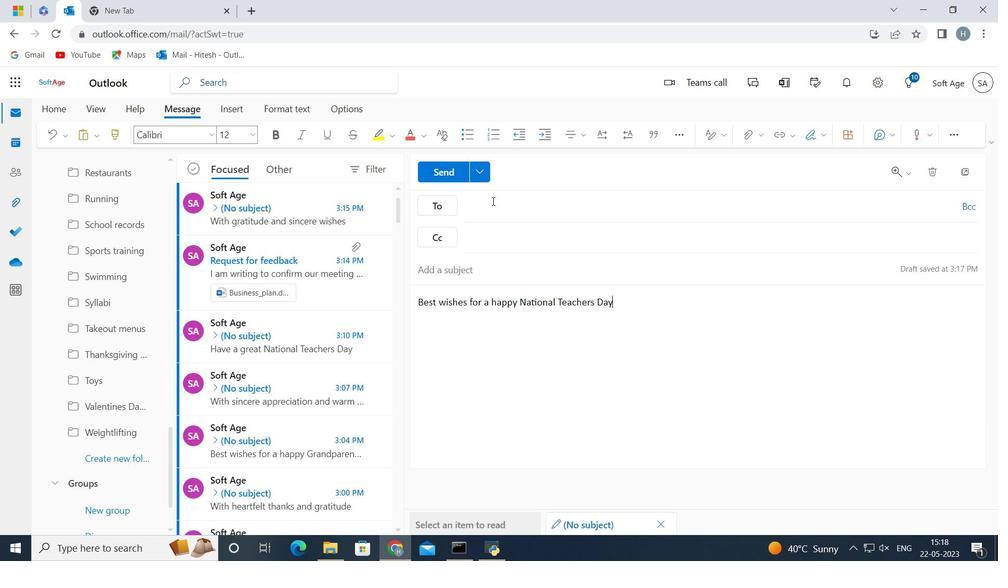 
Action: Key pressed softage.8<Key.shift>@softage.net
Screenshot: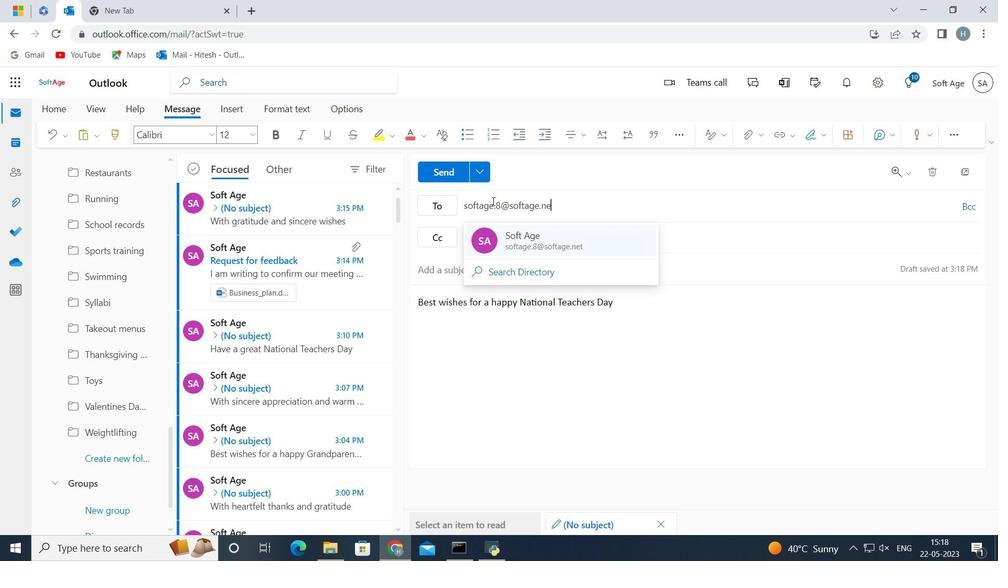 
Action: Mouse moved to (512, 238)
Screenshot: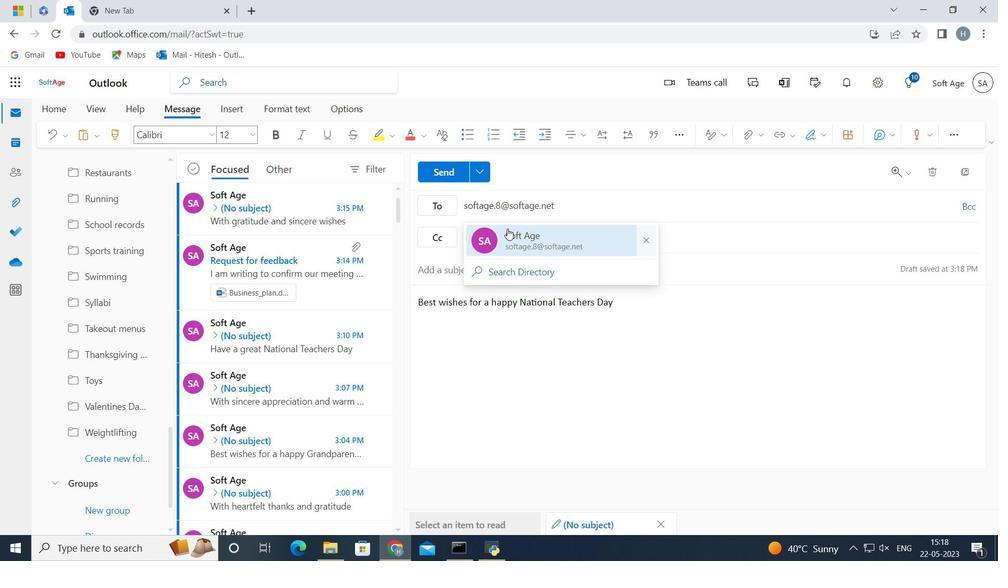 
Action: Mouse pressed left at (512, 238)
Screenshot: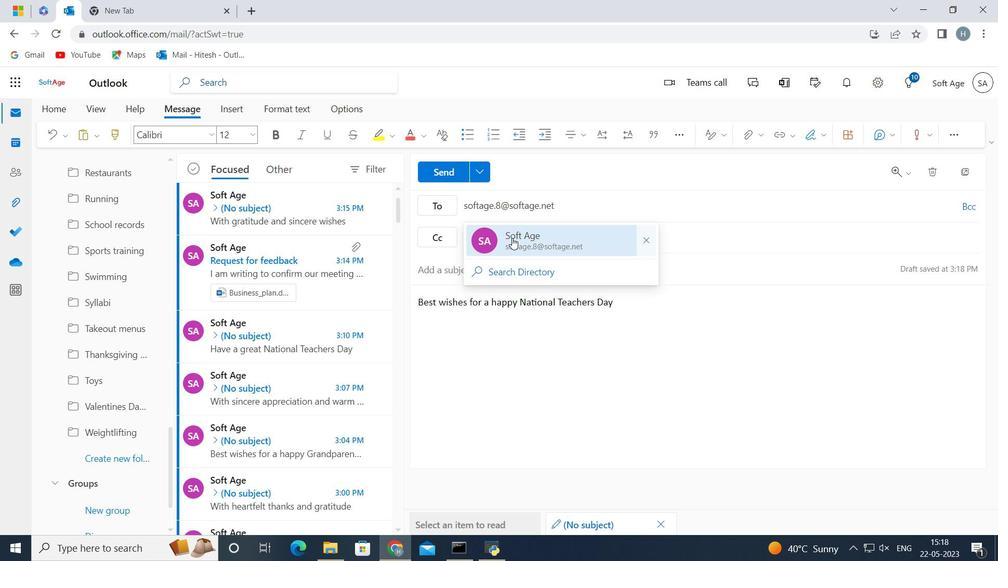
Action: Mouse moved to (107, 460)
Screenshot: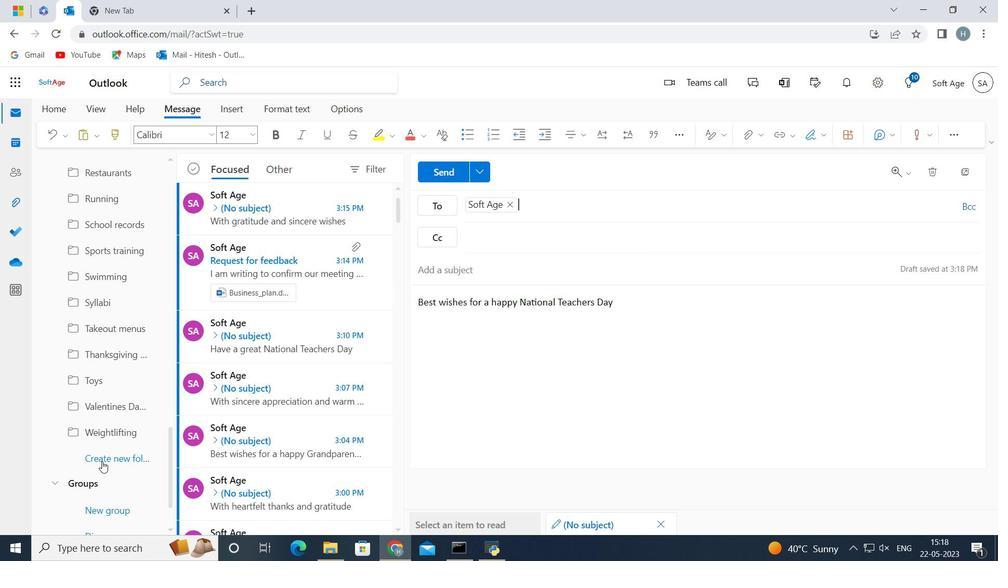 
Action: Mouse pressed left at (107, 460)
Screenshot: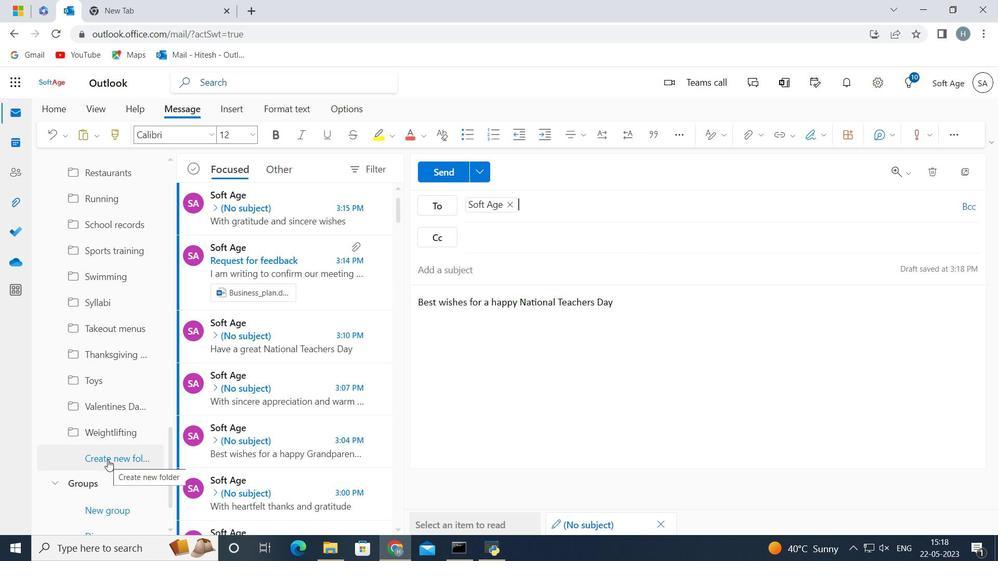
Action: Mouse moved to (107, 460)
Screenshot: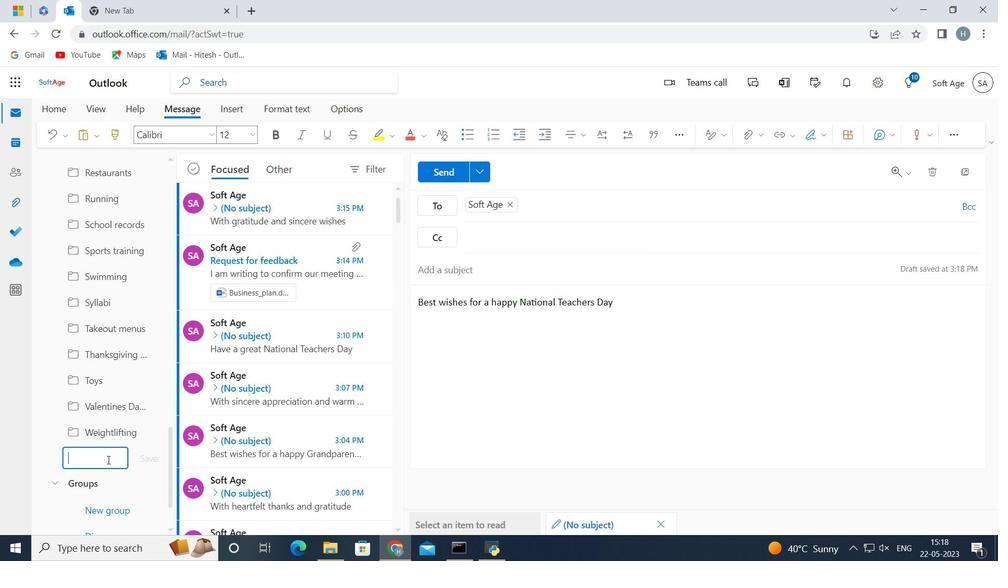 
Action: Key pressed <Key.shift><Key.shift><Key.shift><Key.shift><Key.shift><Key.shift><Key.shift><Key.shift>Assignments
Screenshot: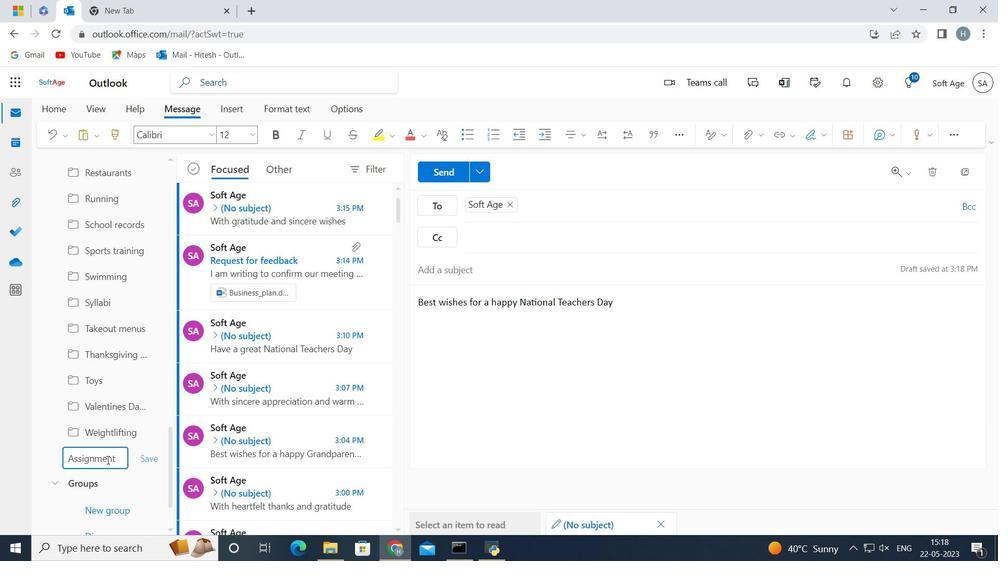 
Action: Mouse moved to (154, 456)
Screenshot: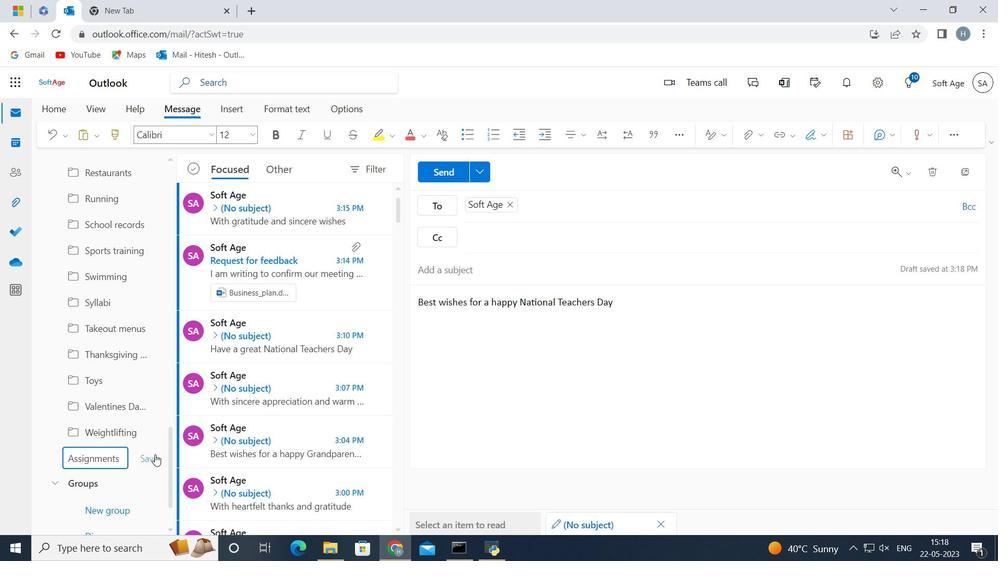 
Action: Mouse pressed left at (154, 456)
Screenshot: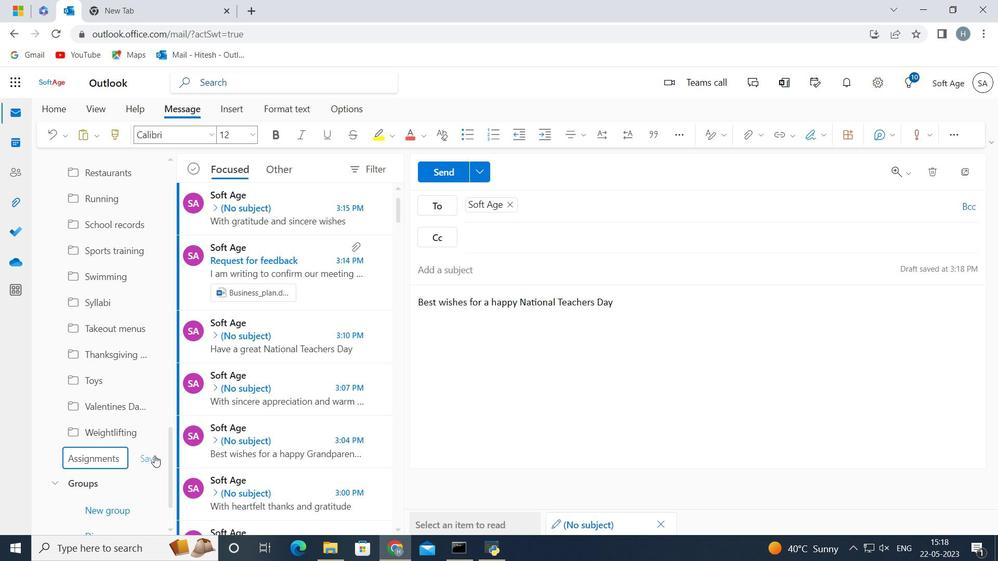 
Action: Mouse moved to (437, 171)
Screenshot: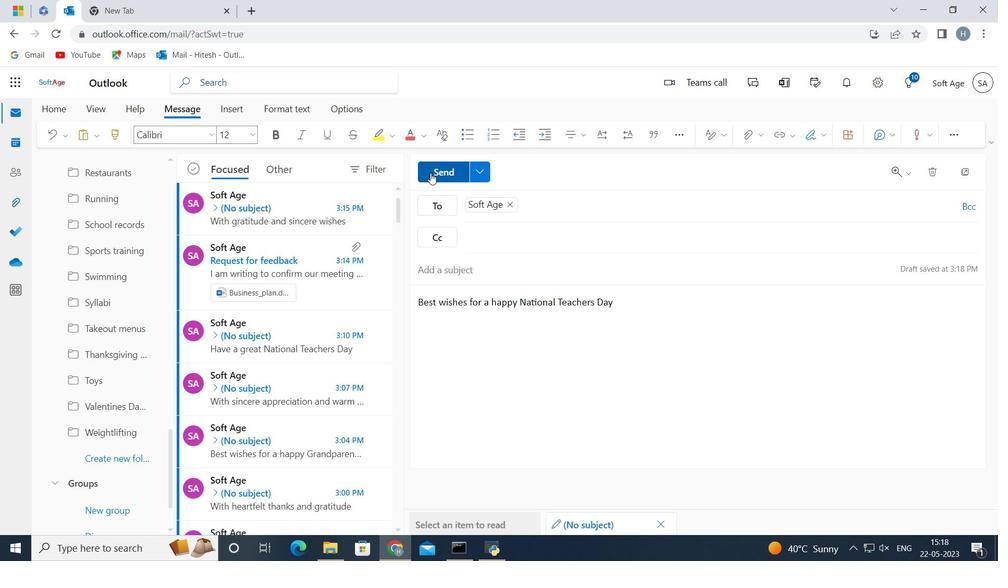 
Action: Mouse pressed left at (437, 171)
Screenshot: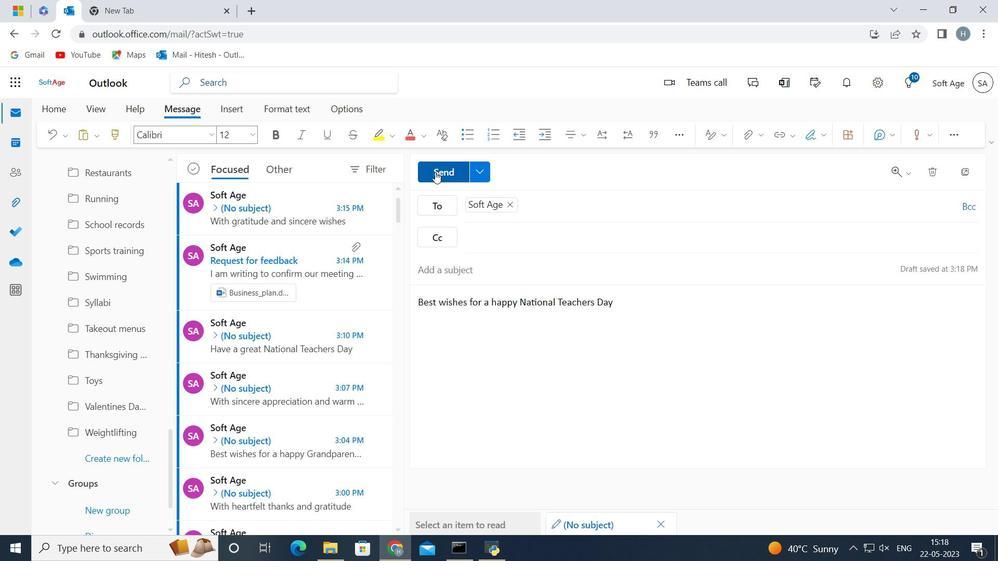 
Action: Mouse moved to (497, 332)
Screenshot: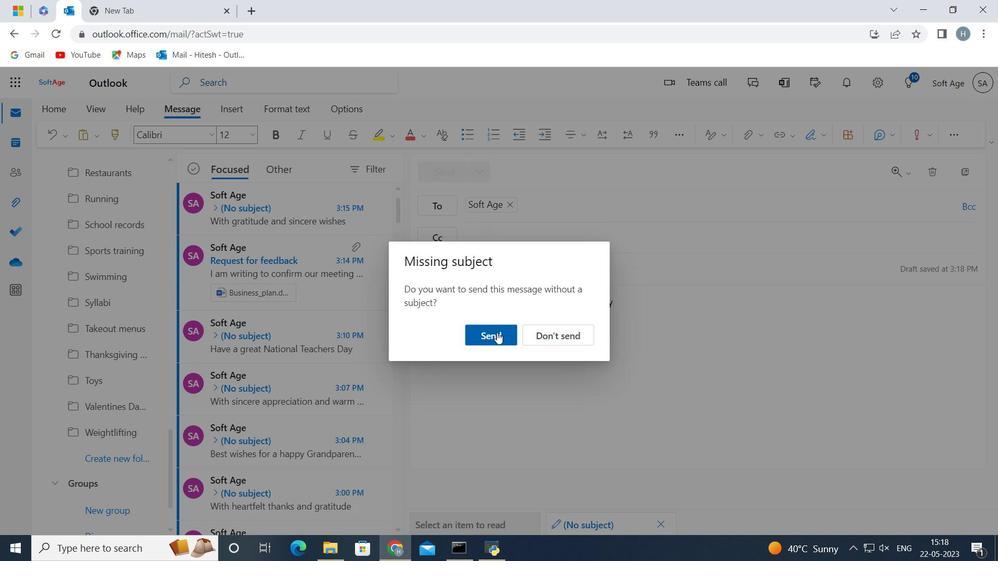 
Action: Mouse pressed left at (497, 332)
Screenshot: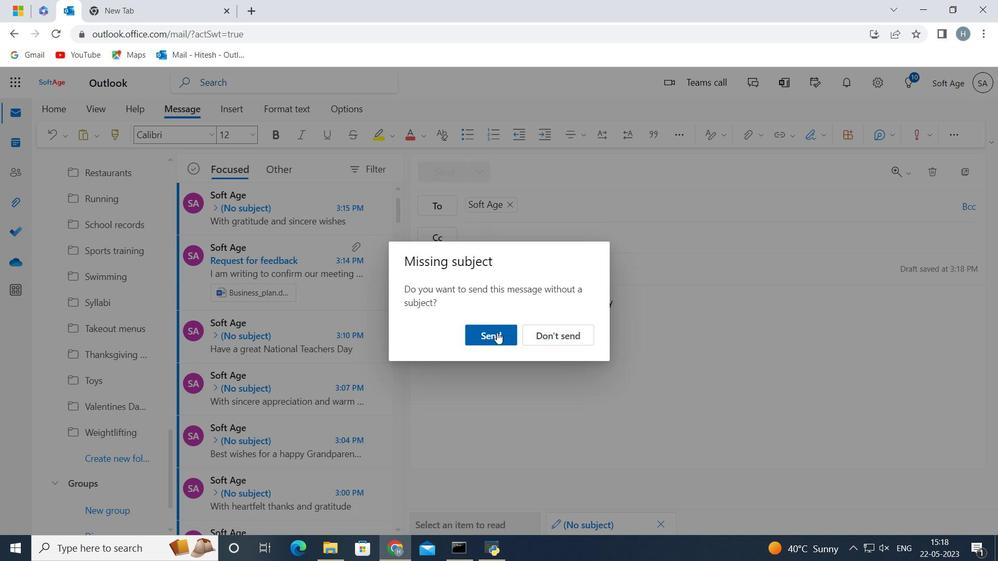 
Action: Mouse moved to (498, 332)
Screenshot: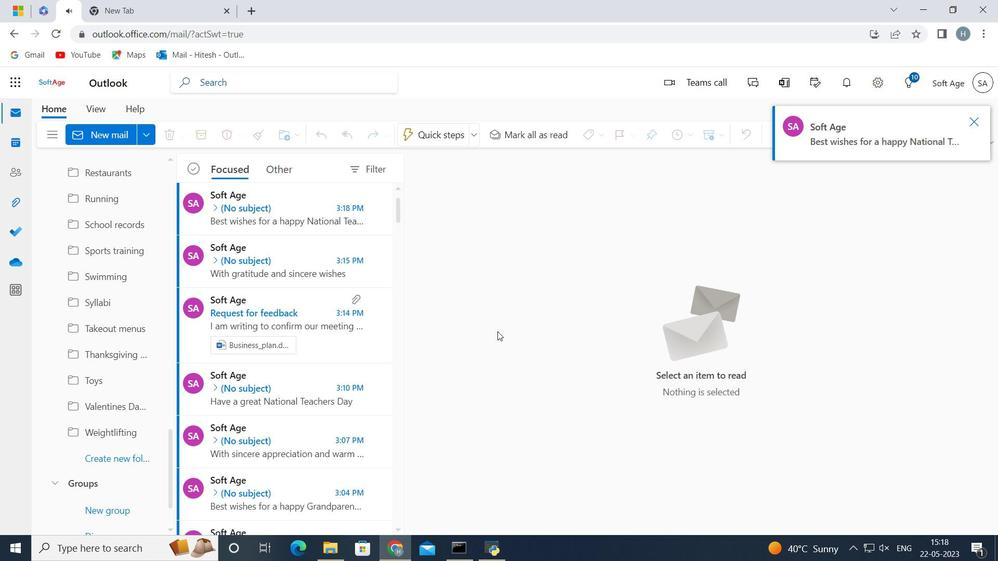 
Action: Key pressed 9
Screenshot: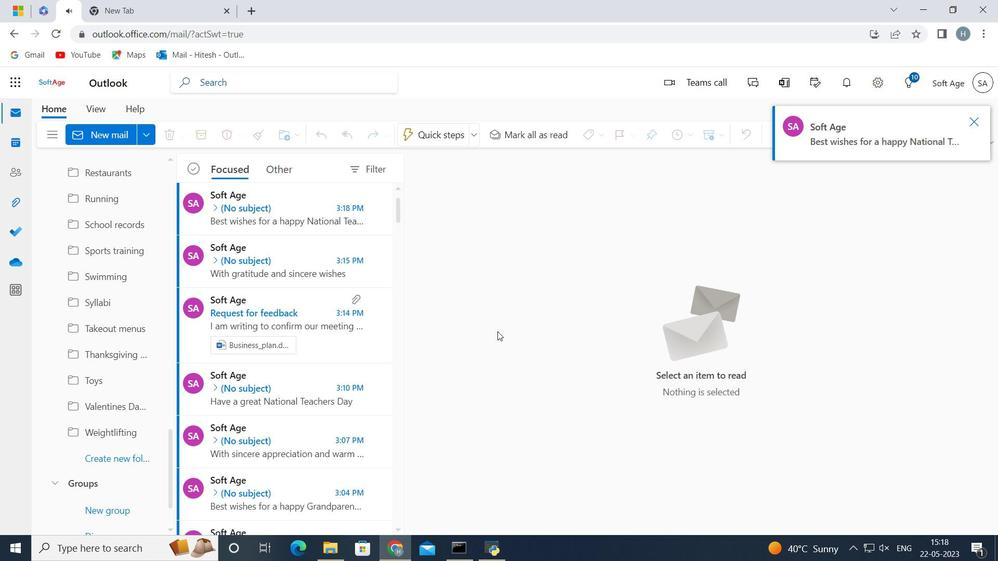 
Action: Mouse moved to (315, 345)
Screenshot: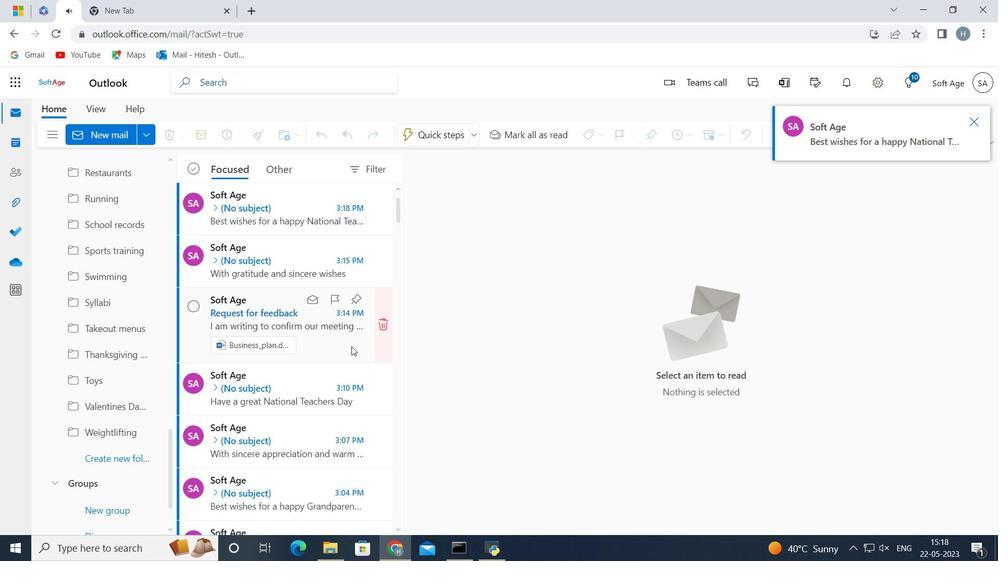 
